 Task: Look for space in Coyah, Guinea from 2nd June, 2023 to 9th June, 2023 for 5 adults in price range Rs.7000 to Rs.13000. Place can be shared room with 2 bedrooms having 5 beds and 2 bathrooms. Property type can be house, flat, guest house. Amenities needed are: wifi, washing machine. Booking option can be shelf check-in. Required host language is English.
Action: Mouse moved to (413, 51)
Screenshot: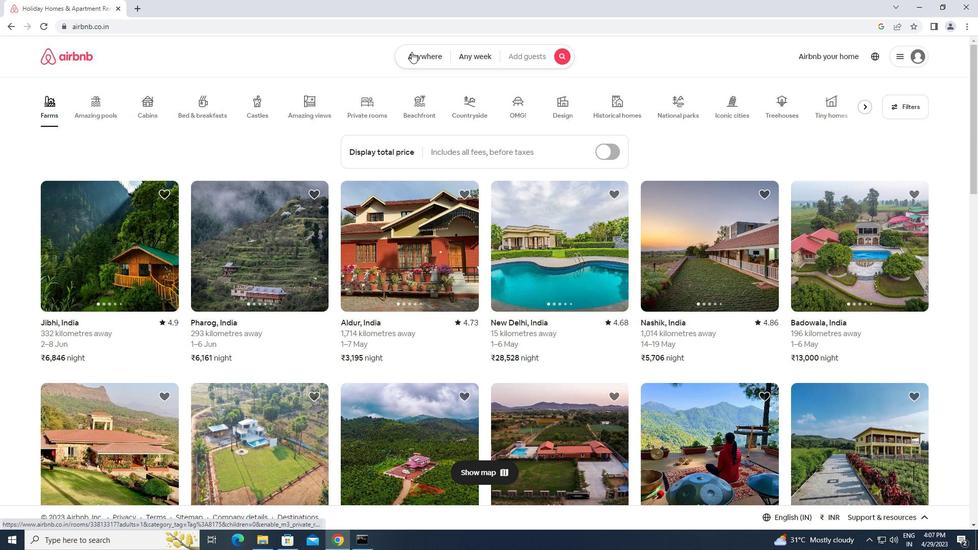 
Action: Mouse pressed left at (413, 51)
Screenshot: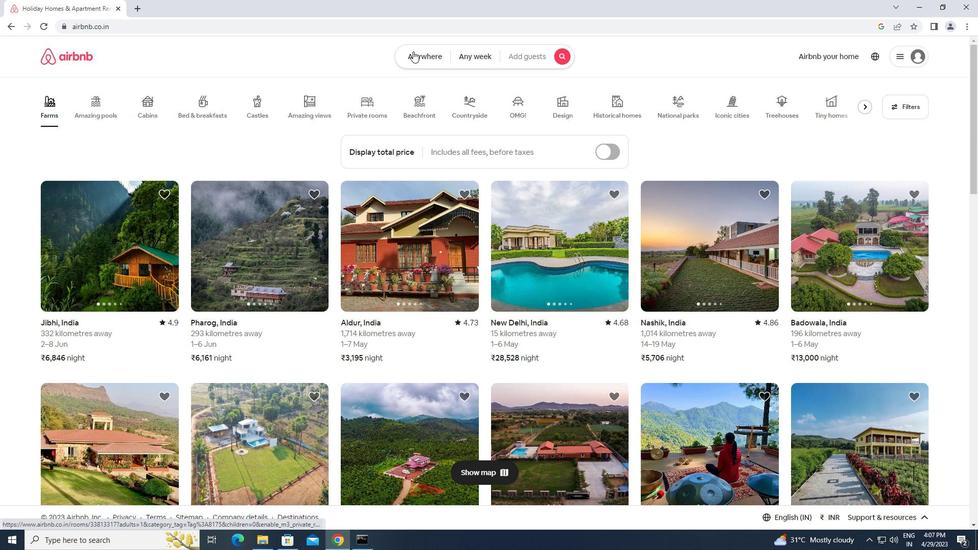 
Action: Mouse moved to (395, 87)
Screenshot: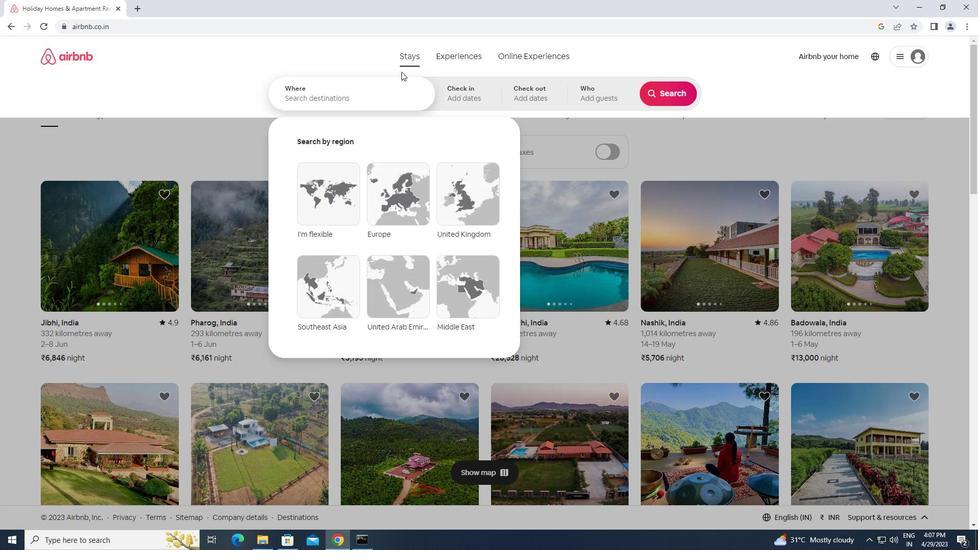 
Action: Mouse pressed left at (395, 87)
Screenshot: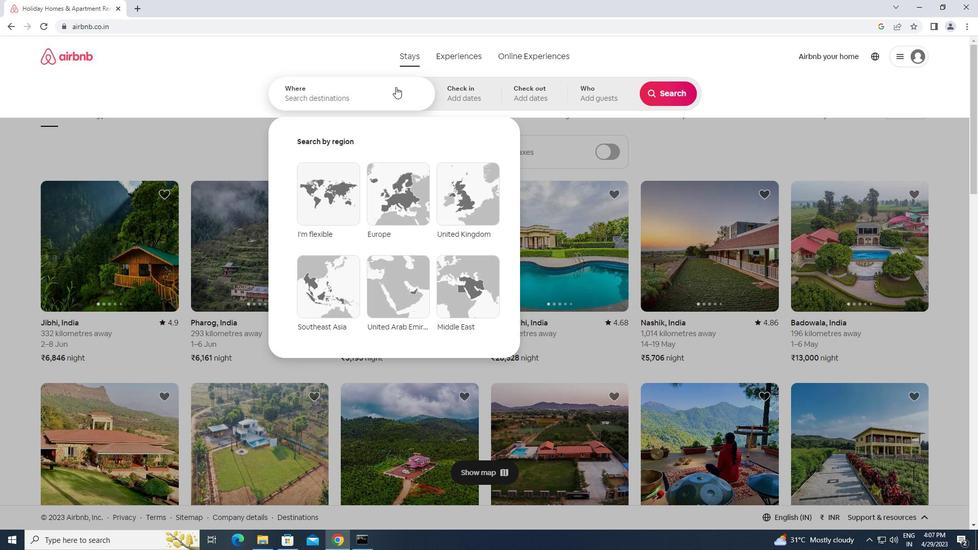 
Action: Key pressed c<Key.caps_lock>oyah,<Key.space><Key.caps_lock>g<Key.caps_lock>uinea<Key.enter>
Screenshot: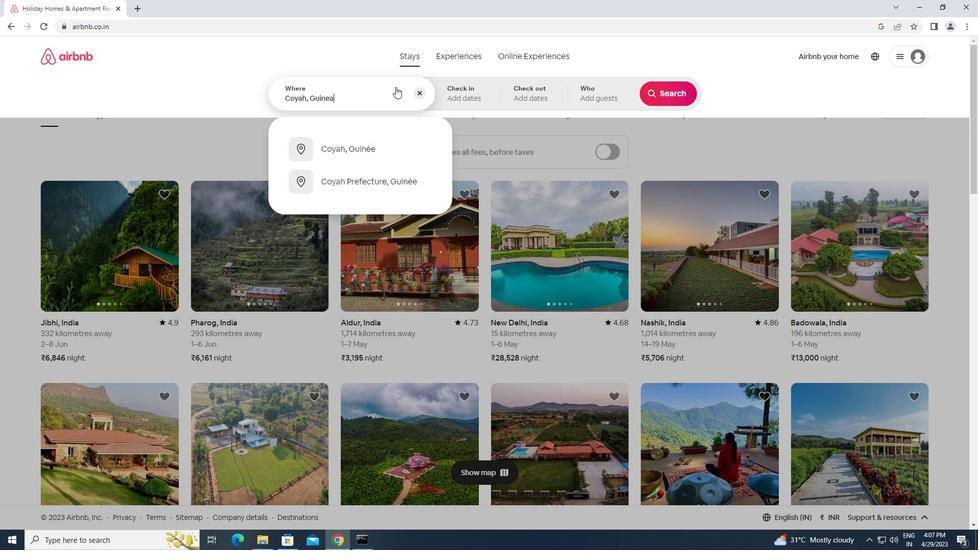 
Action: Mouse moved to (668, 174)
Screenshot: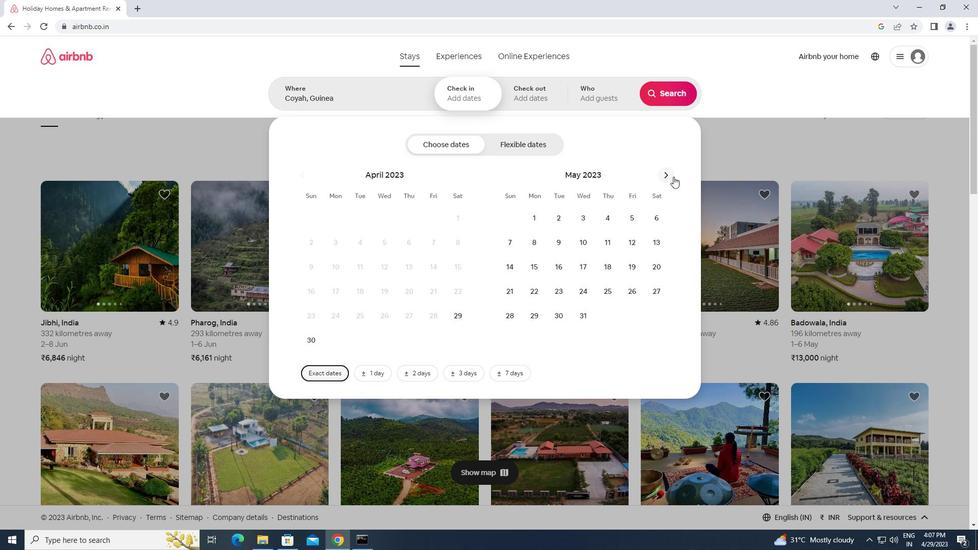 
Action: Mouse pressed left at (668, 174)
Screenshot: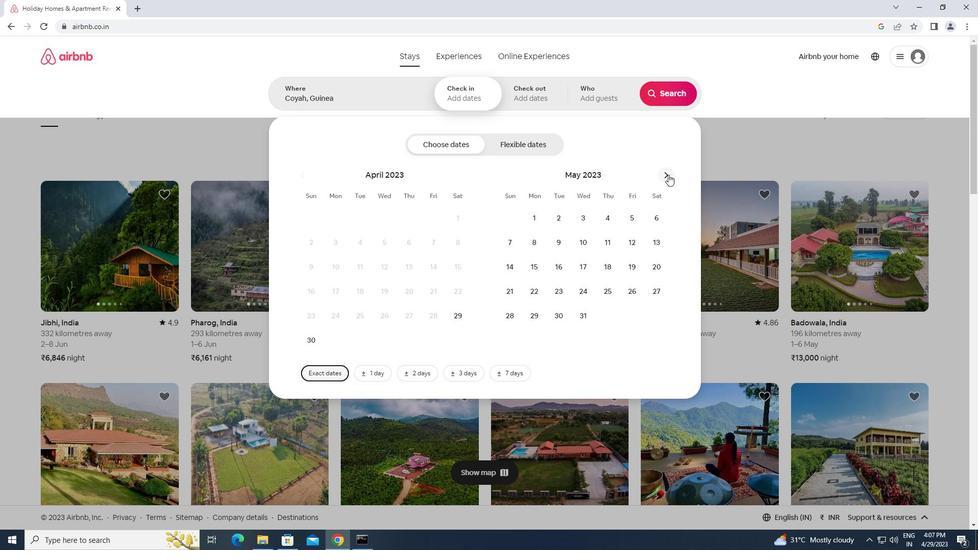 
Action: Mouse moved to (625, 218)
Screenshot: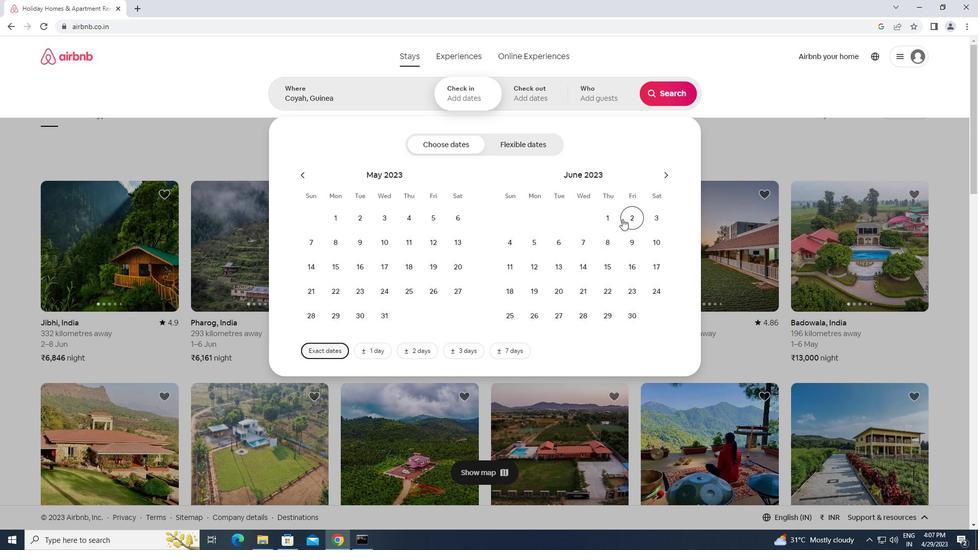 
Action: Mouse pressed left at (625, 218)
Screenshot: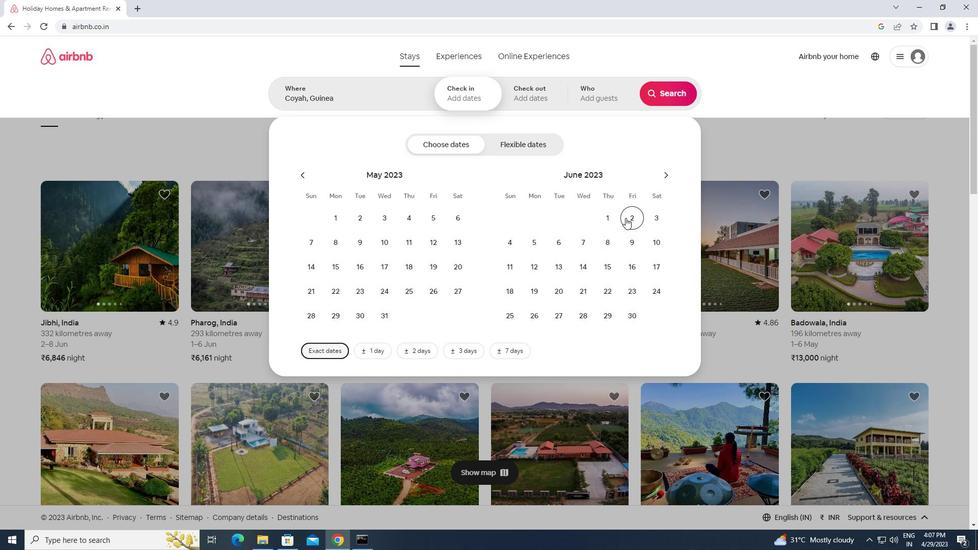 
Action: Mouse moved to (626, 240)
Screenshot: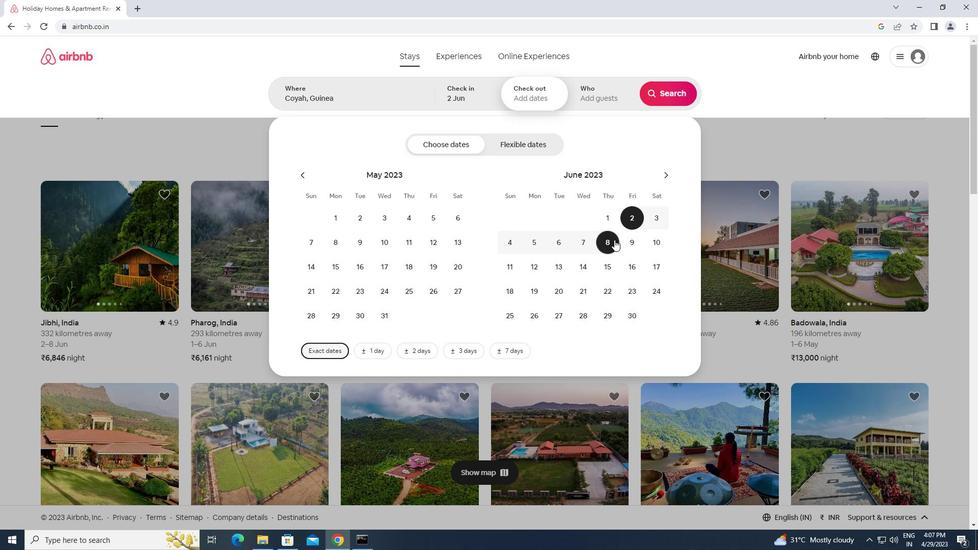
Action: Mouse pressed left at (626, 240)
Screenshot: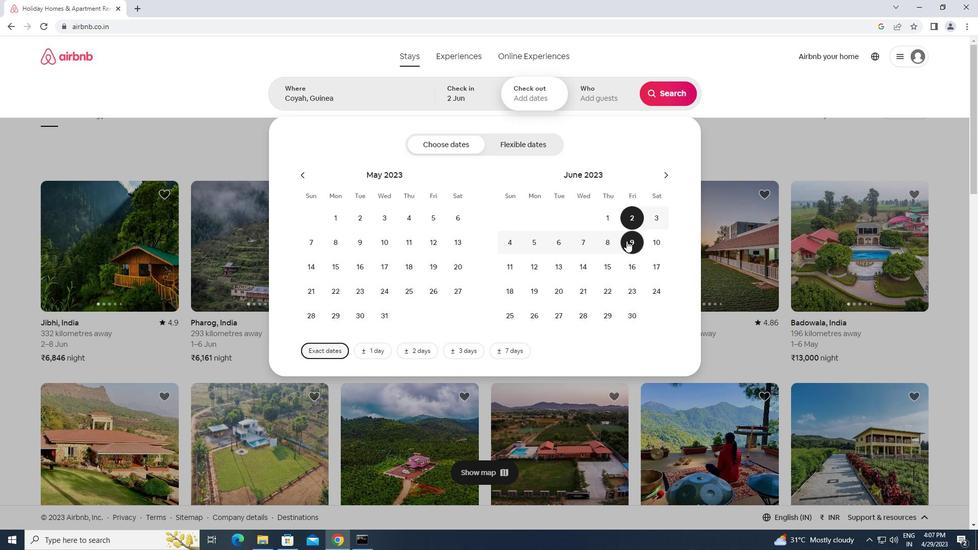 
Action: Mouse moved to (613, 98)
Screenshot: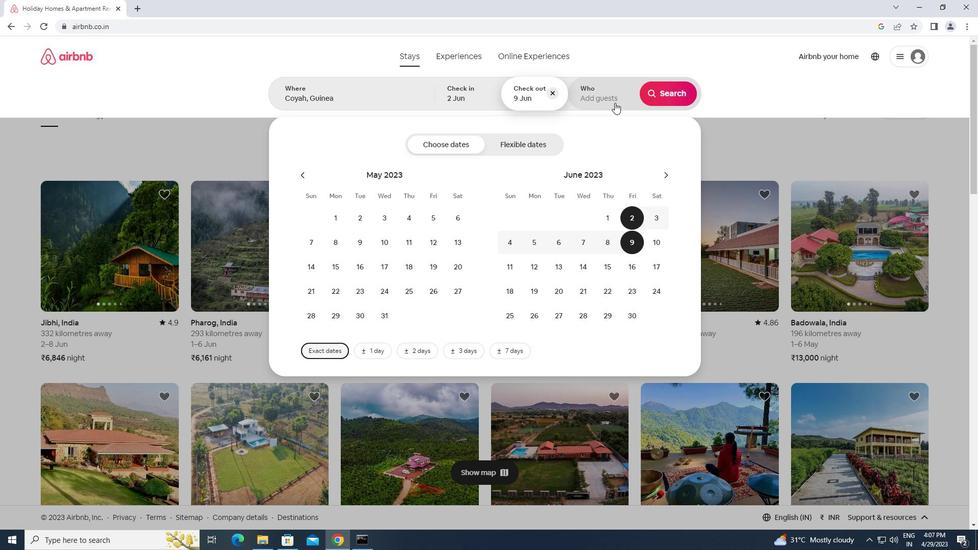 
Action: Mouse pressed left at (613, 98)
Screenshot: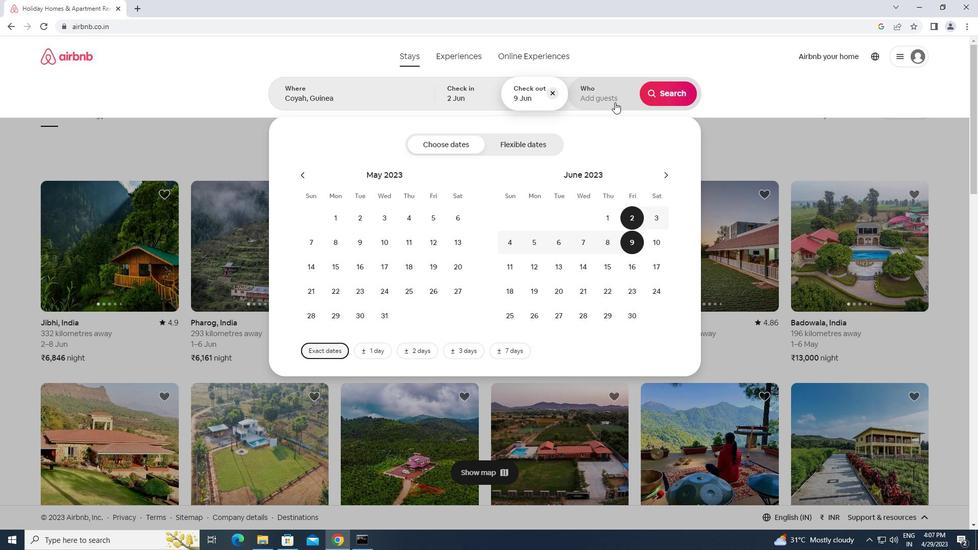 
Action: Mouse moved to (670, 145)
Screenshot: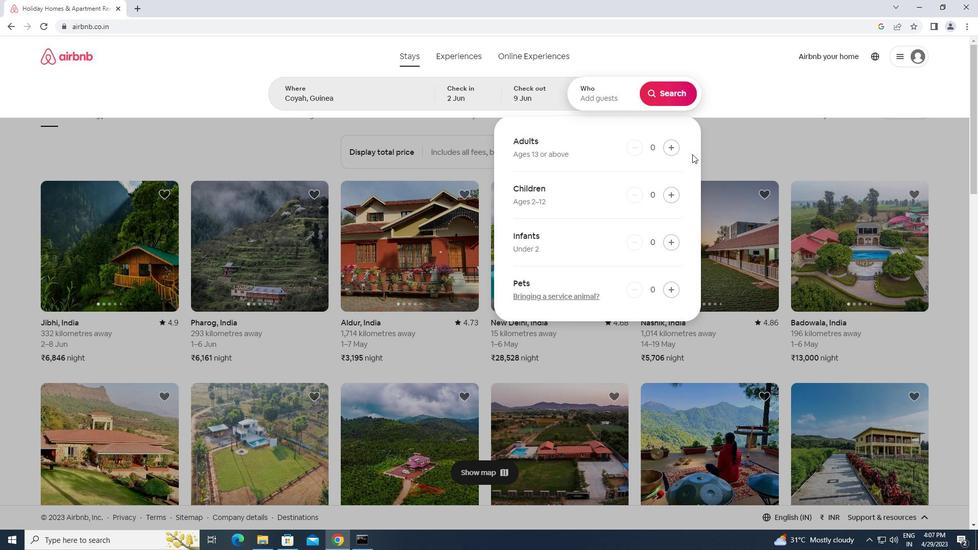 
Action: Mouse pressed left at (670, 145)
Screenshot: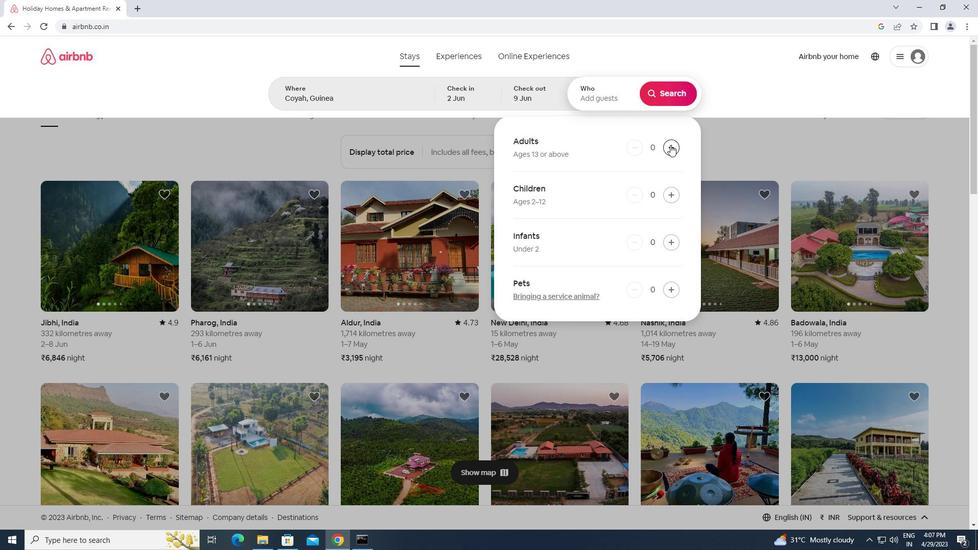 
Action: Mouse pressed left at (670, 145)
Screenshot: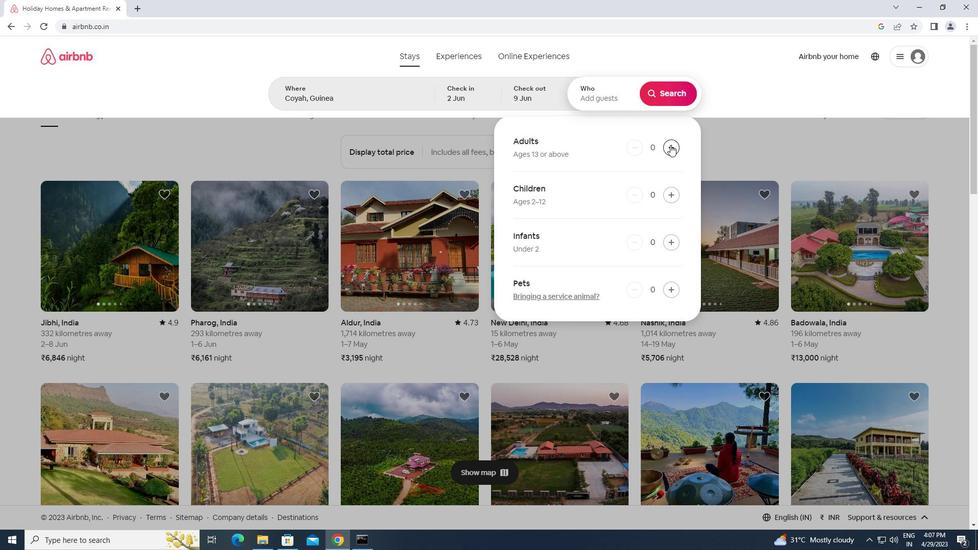 
Action: Mouse pressed left at (670, 145)
Screenshot: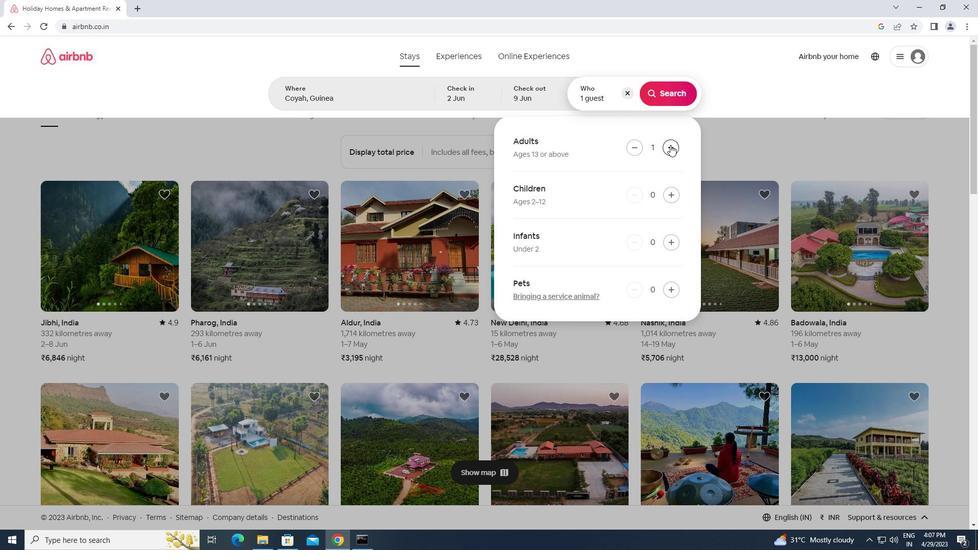 
Action: Mouse pressed left at (670, 145)
Screenshot: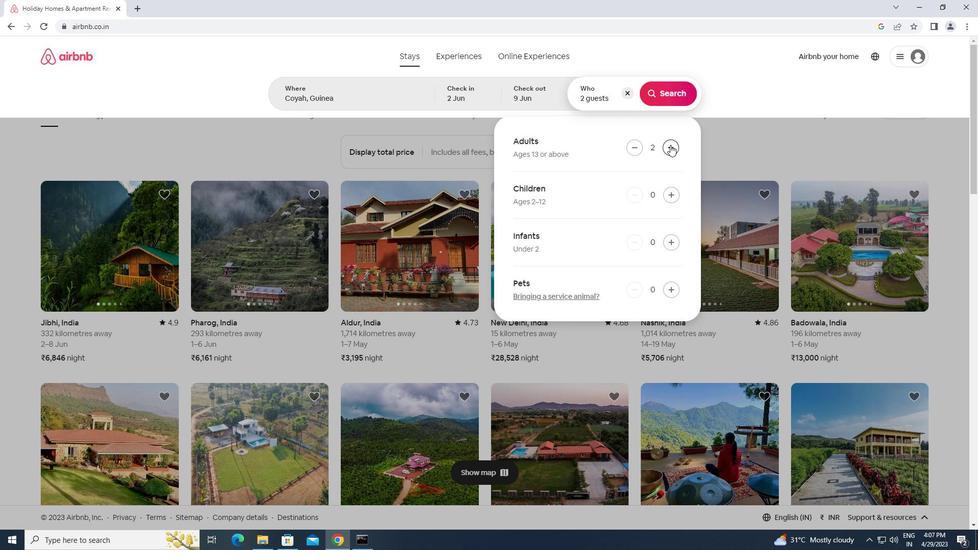 
Action: Mouse pressed left at (670, 145)
Screenshot: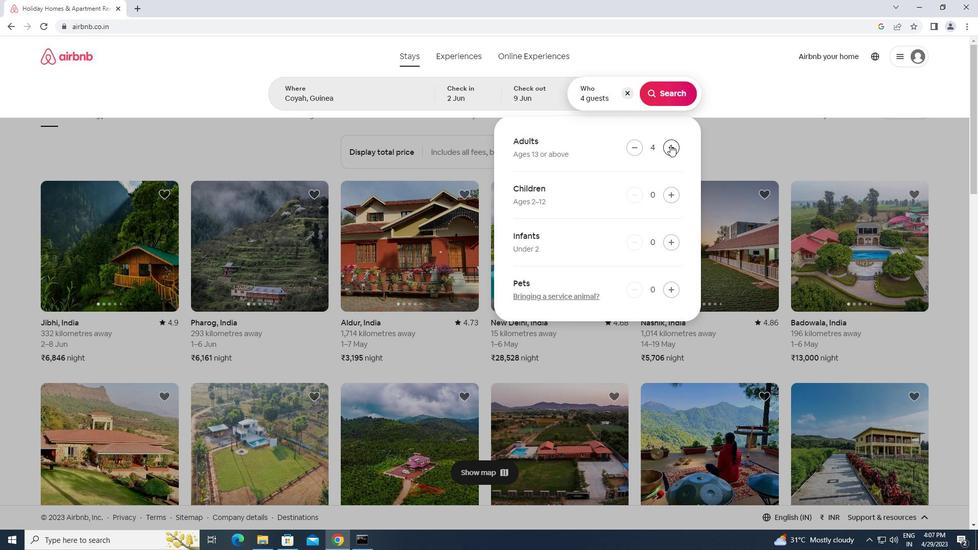 
Action: Mouse moved to (669, 97)
Screenshot: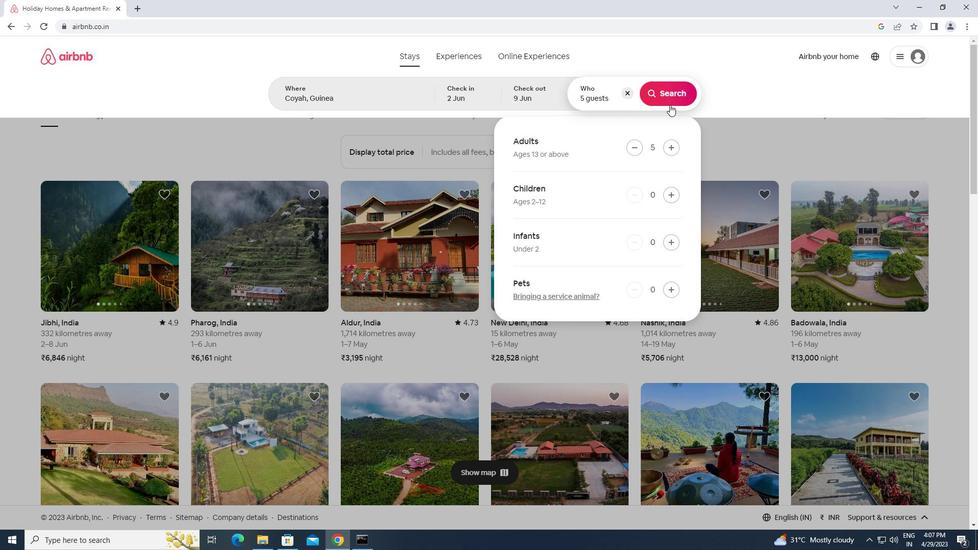 
Action: Mouse pressed left at (669, 97)
Screenshot: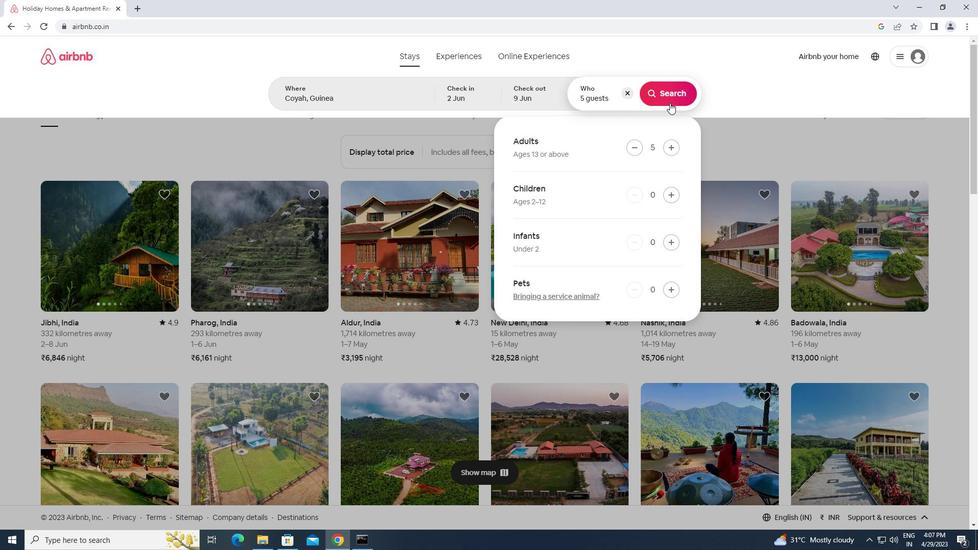 
Action: Mouse moved to (929, 86)
Screenshot: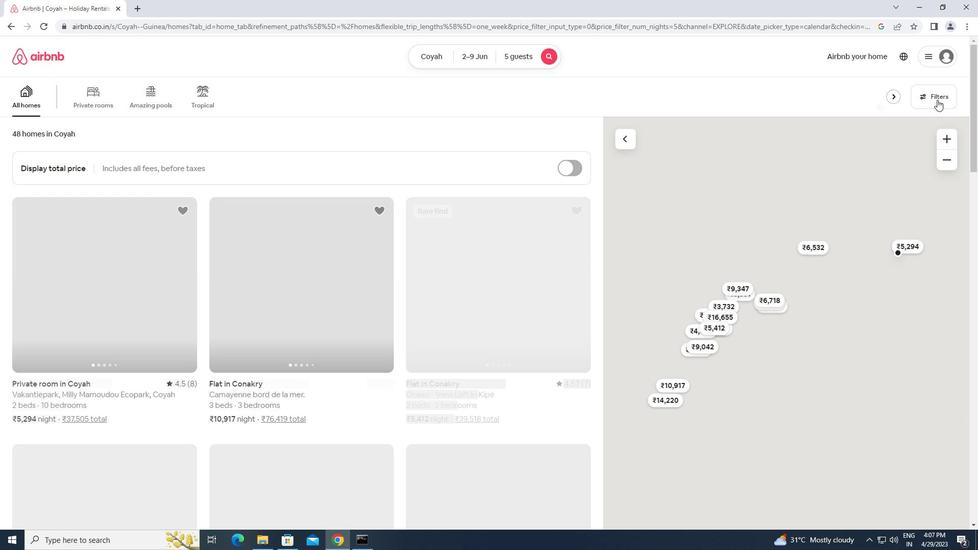 
Action: Mouse pressed left at (929, 86)
Screenshot: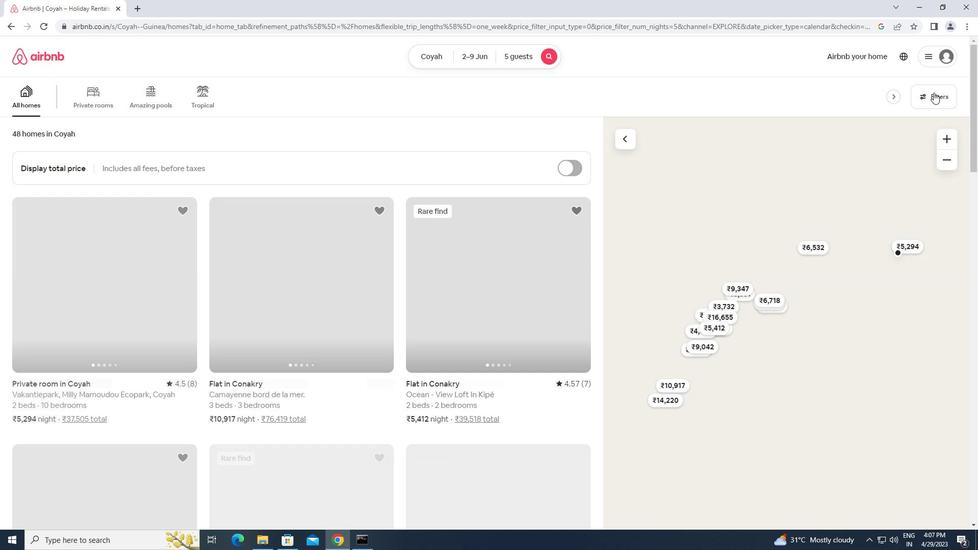 
Action: Mouse moved to (384, 219)
Screenshot: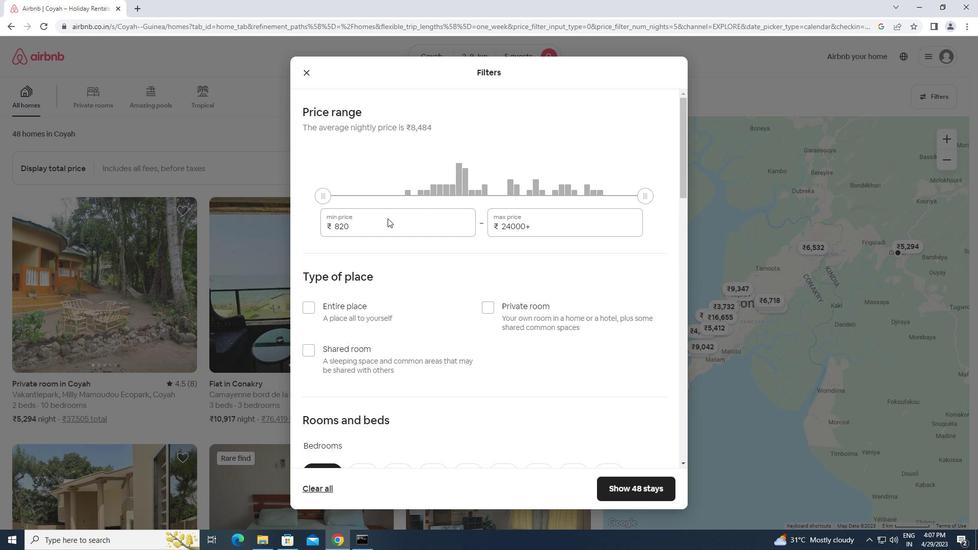 
Action: Mouse pressed left at (384, 219)
Screenshot: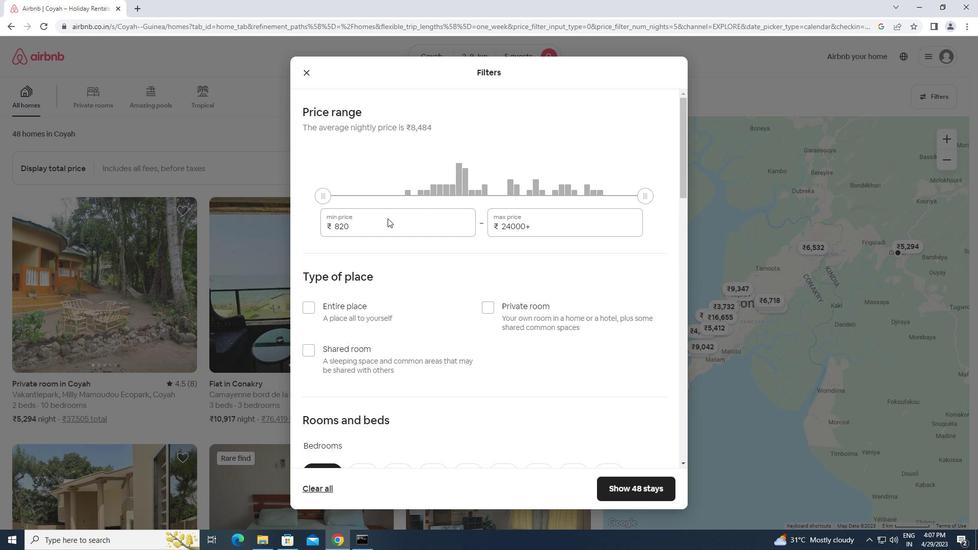 
Action: Mouse moved to (370, 228)
Screenshot: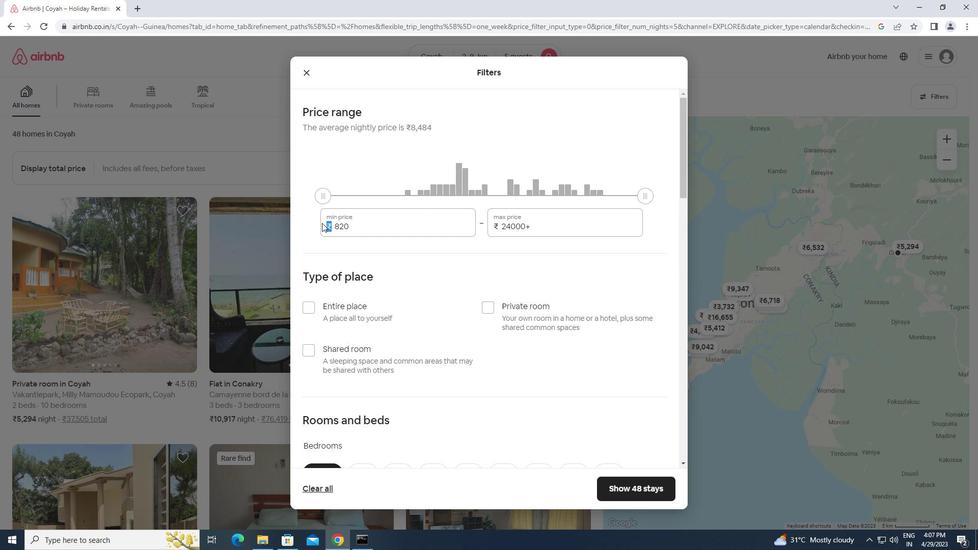 
Action: Mouse pressed left at (370, 228)
Screenshot: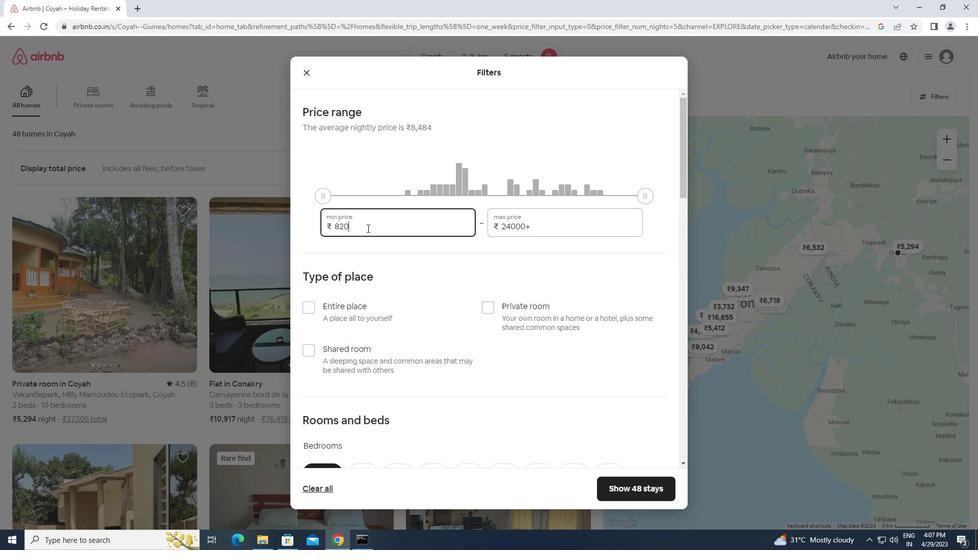 
Action: Mouse moved to (326, 227)
Screenshot: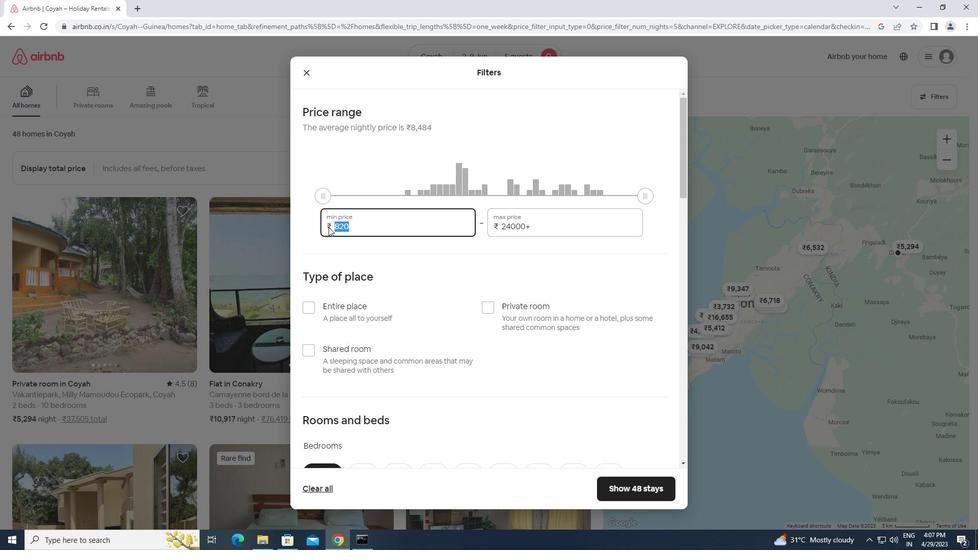 
Action: Key pressed 7000<Key.tab><Key.backspace><Key.backspace><Key.backspace><Key.backspace><Key.backspace><Key.backspace><Key.backspace><Key.backspace><Key.backspace><Key.backspace><Key.backspace><Key.backspace><Key.backspace><Key.backspace><Key.backspace><Key.backspace><Key.backspace><Key.backspace><Key.backspace><Key.backspace><Key.backspace><Key.backspace><Key.backspace><Key.backspace><Key.backspace><Key.backspace>1399<Key.backspace><Key.backspace>000
Screenshot: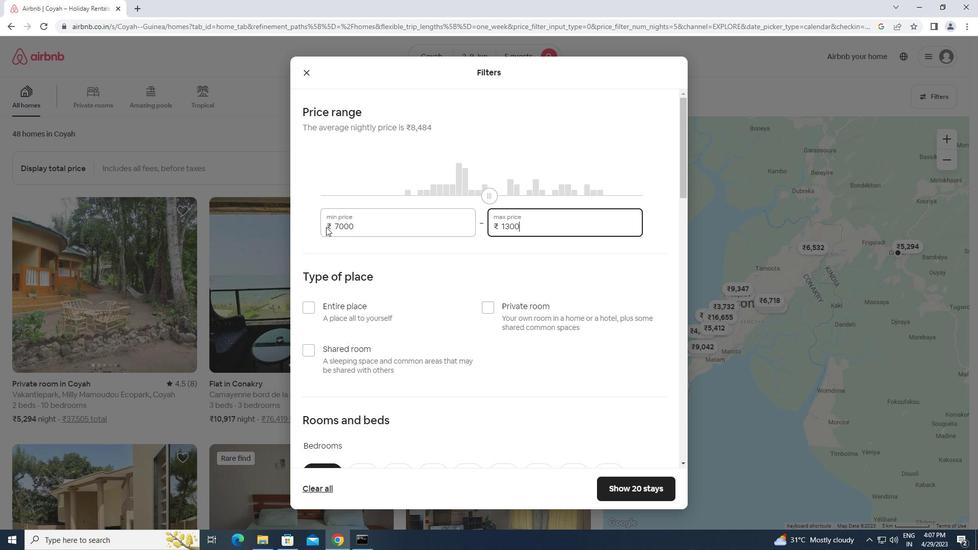 
Action: Mouse moved to (312, 350)
Screenshot: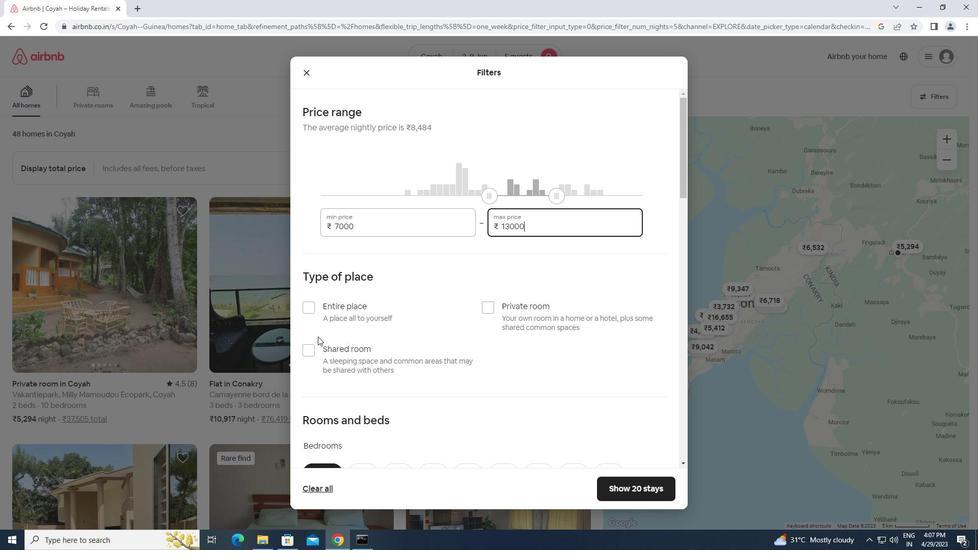 
Action: Mouse pressed left at (312, 350)
Screenshot: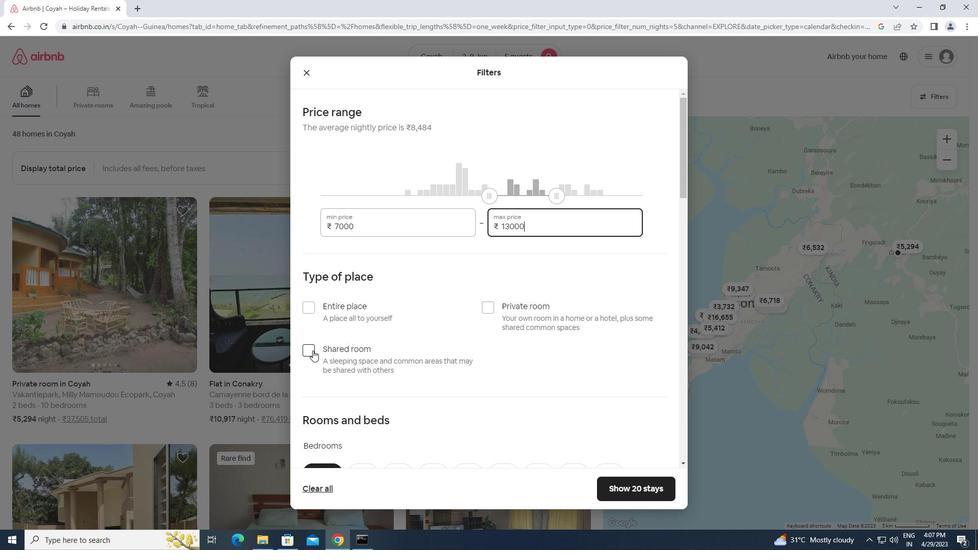 
Action: Mouse moved to (428, 356)
Screenshot: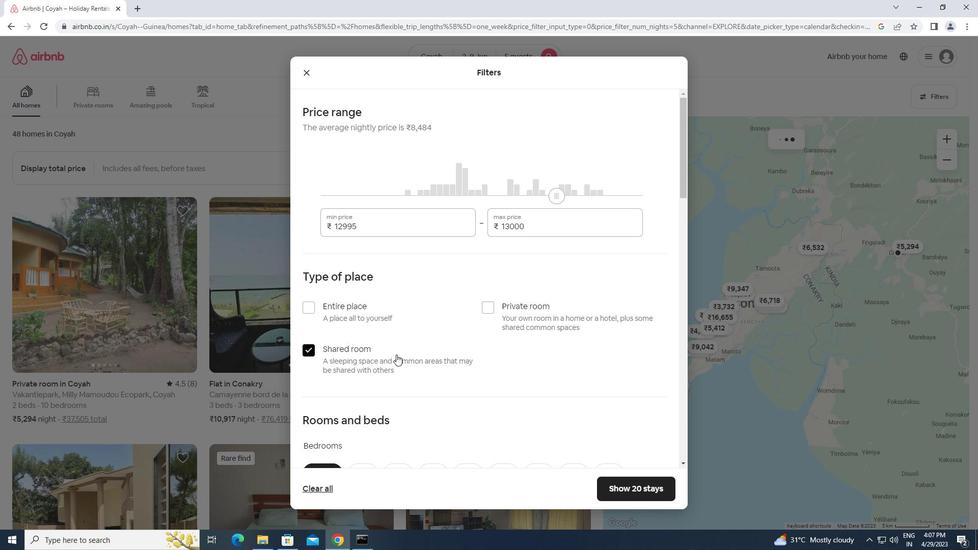 
Action: Mouse scrolled (428, 356) with delta (0, 0)
Screenshot: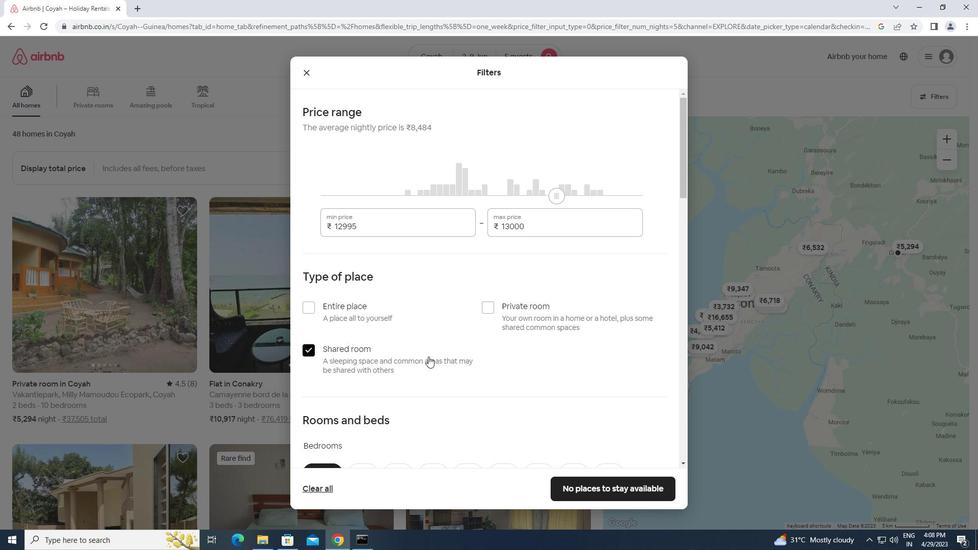 
Action: Mouse scrolled (428, 356) with delta (0, 0)
Screenshot: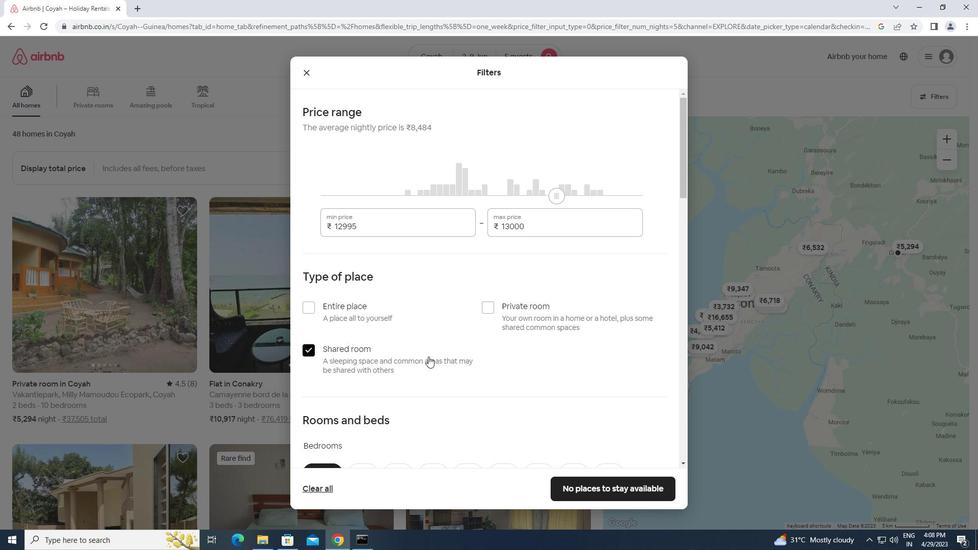 
Action: Mouse moved to (429, 354)
Screenshot: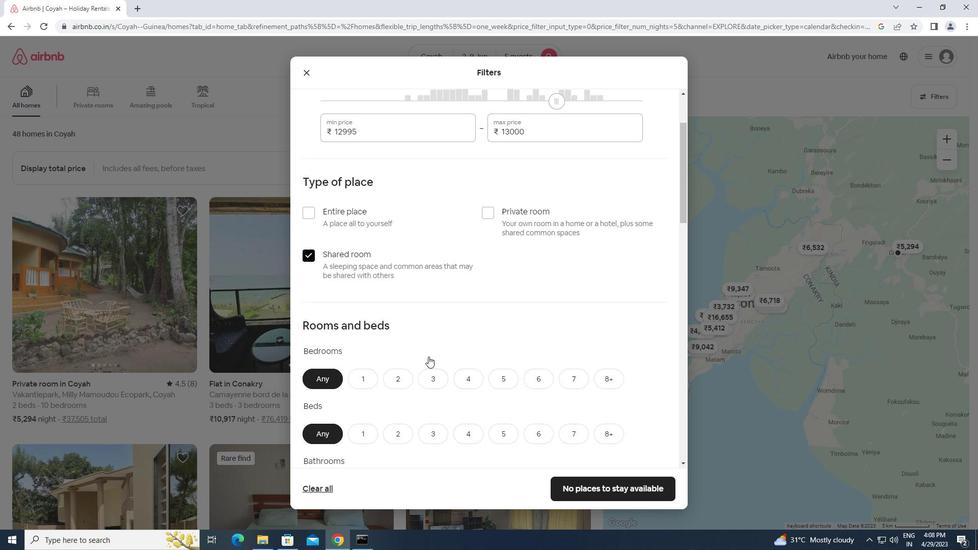 
Action: Mouse scrolled (429, 353) with delta (0, 0)
Screenshot: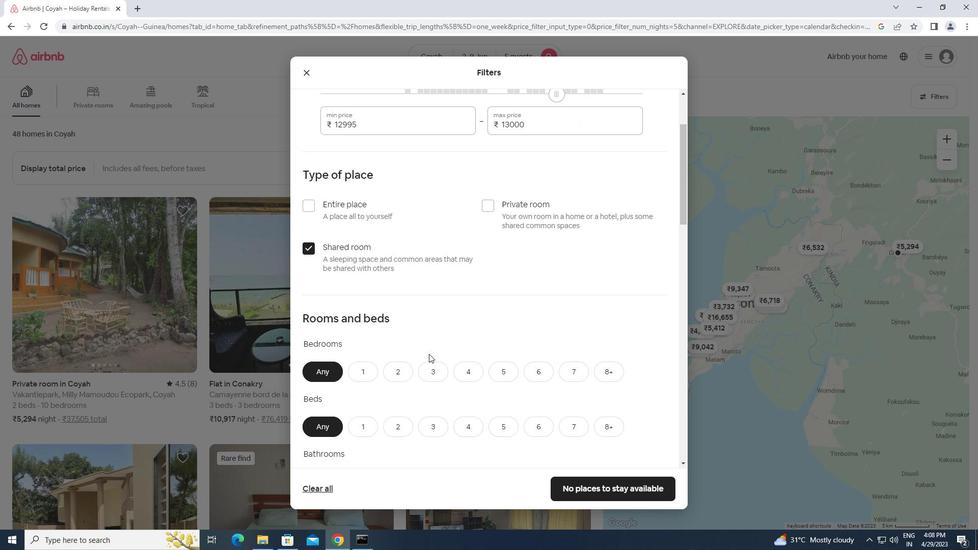 
Action: Mouse scrolled (429, 353) with delta (0, 0)
Screenshot: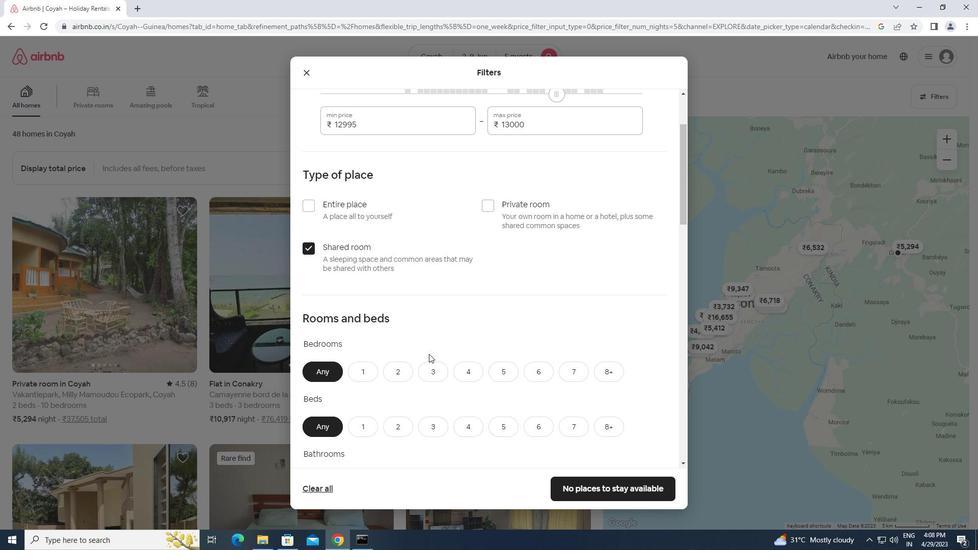 
Action: Mouse moved to (394, 265)
Screenshot: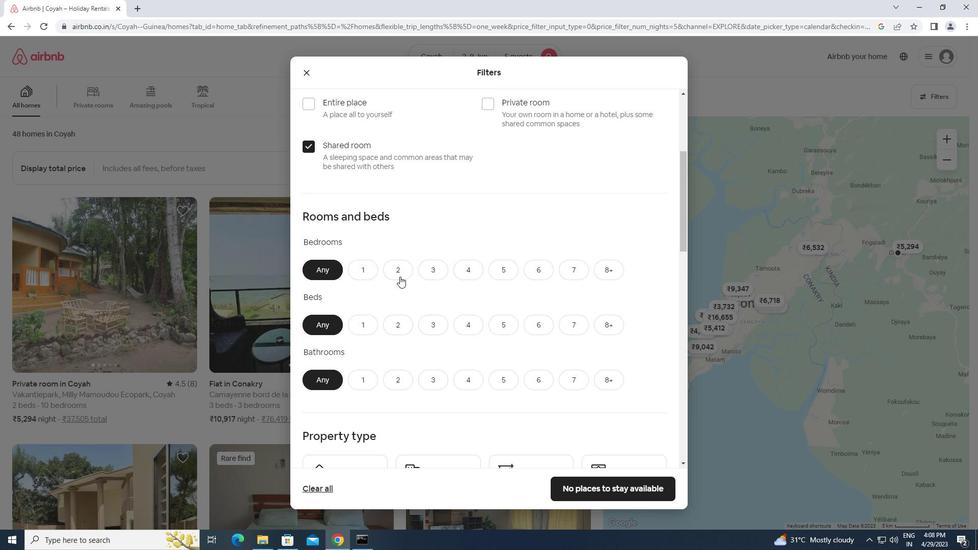 
Action: Mouse pressed left at (394, 265)
Screenshot: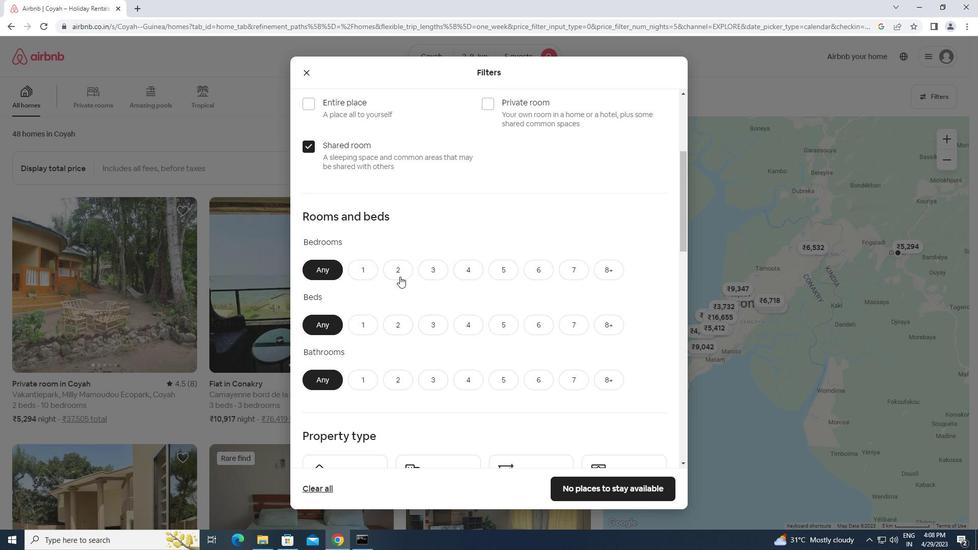 
Action: Mouse moved to (503, 324)
Screenshot: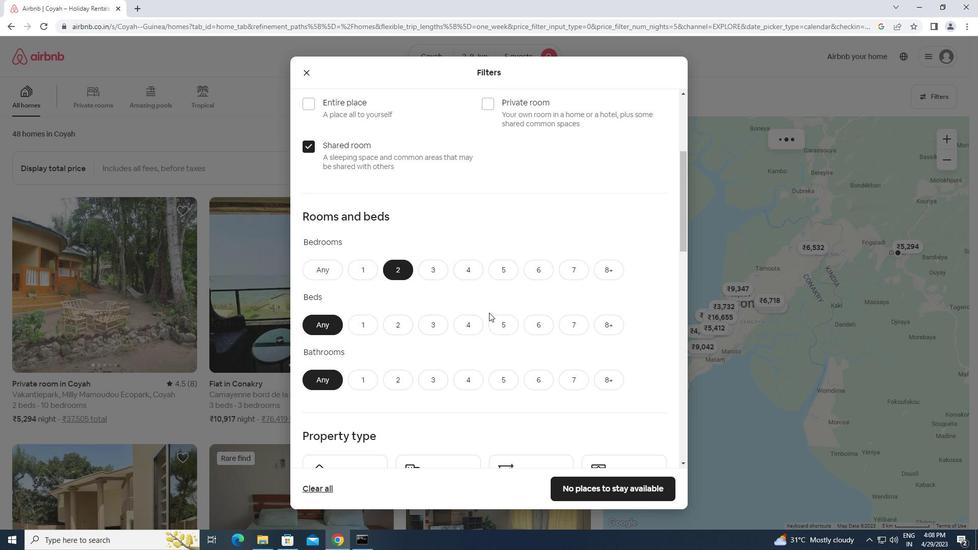 
Action: Mouse pressed left at (503, 324)
Screenshot: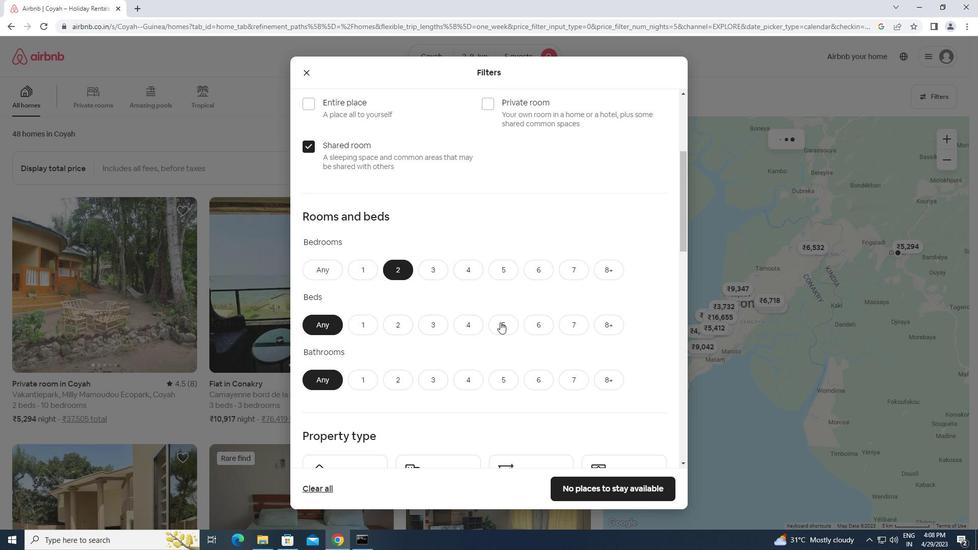 
Action: Mouse moved to (395, 381)
Screenshot: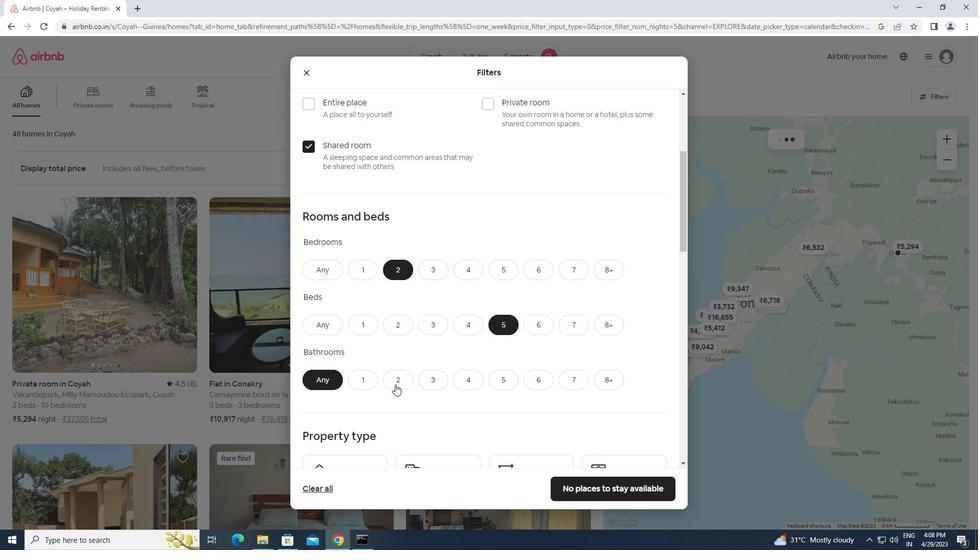 
Action: Mouse pressed left at (395, 381)
Screenshot: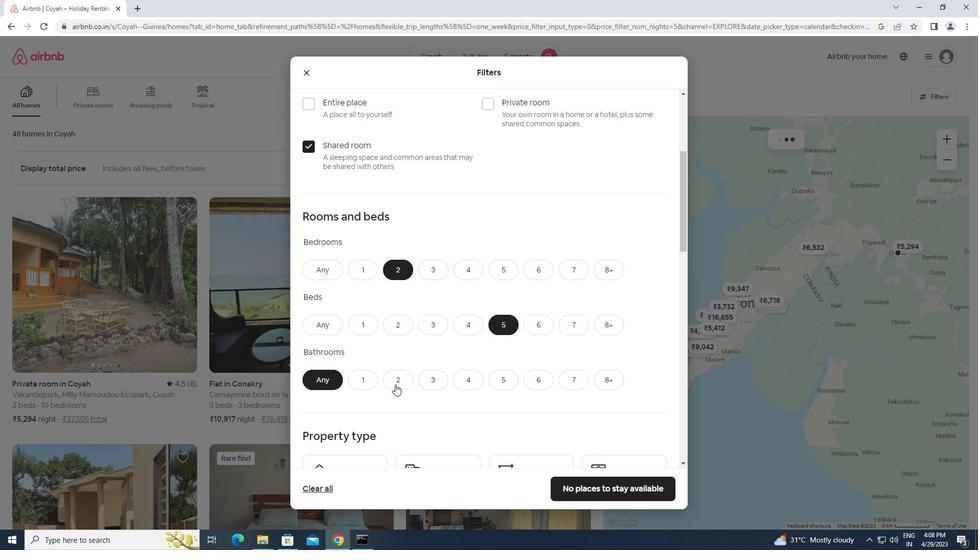 
Action: Mouse moved to (398, 382)
Screenshot: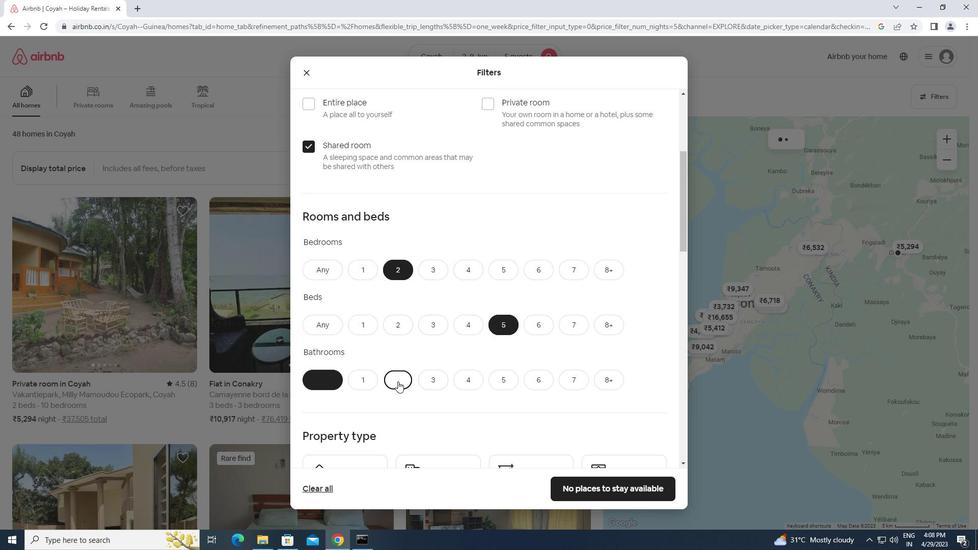 
Action: Mouse scrolled (398, 381) with delta (0, 0)
Screenshot: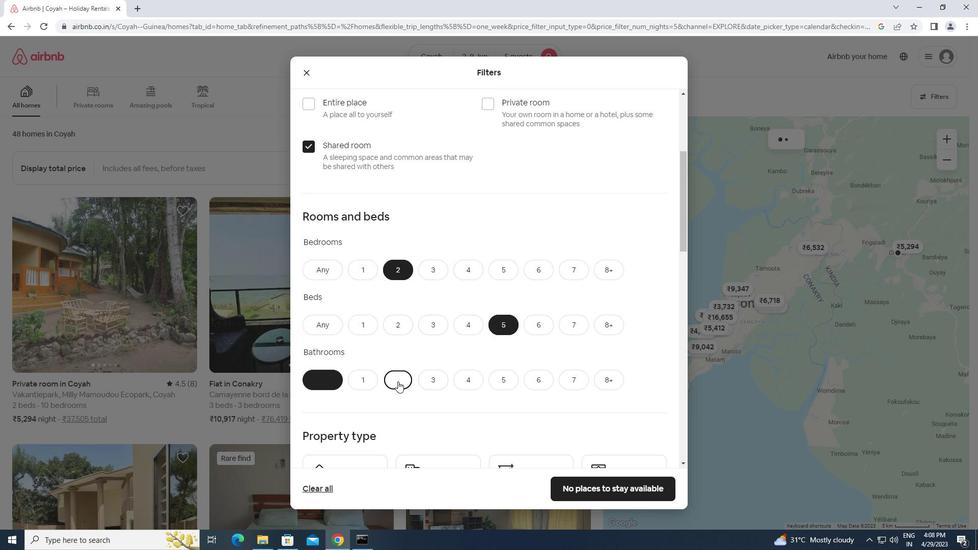 
Action: Mouse scrolled (398, 381) with delta (0, 0)
Screenshot: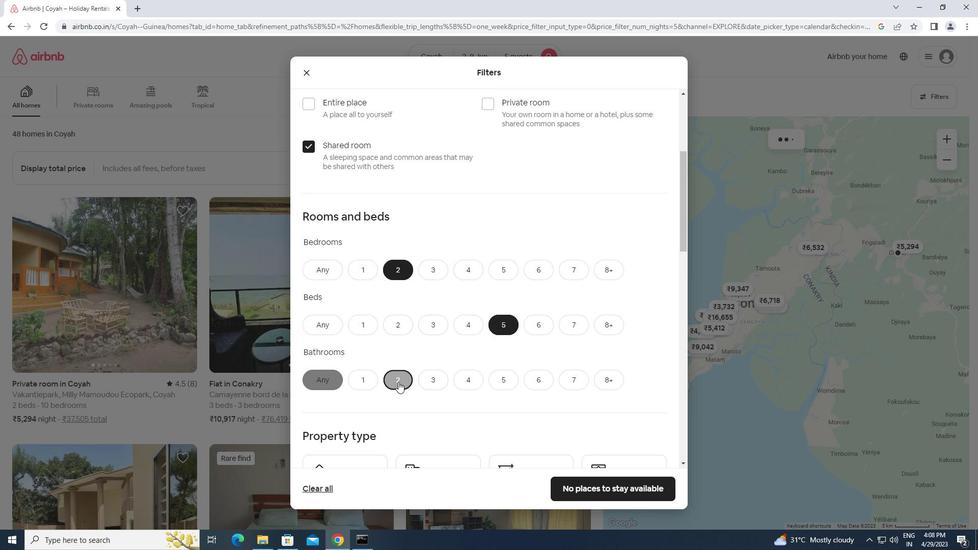 
Action: Mouse moved to (339, 382)
Screenshot: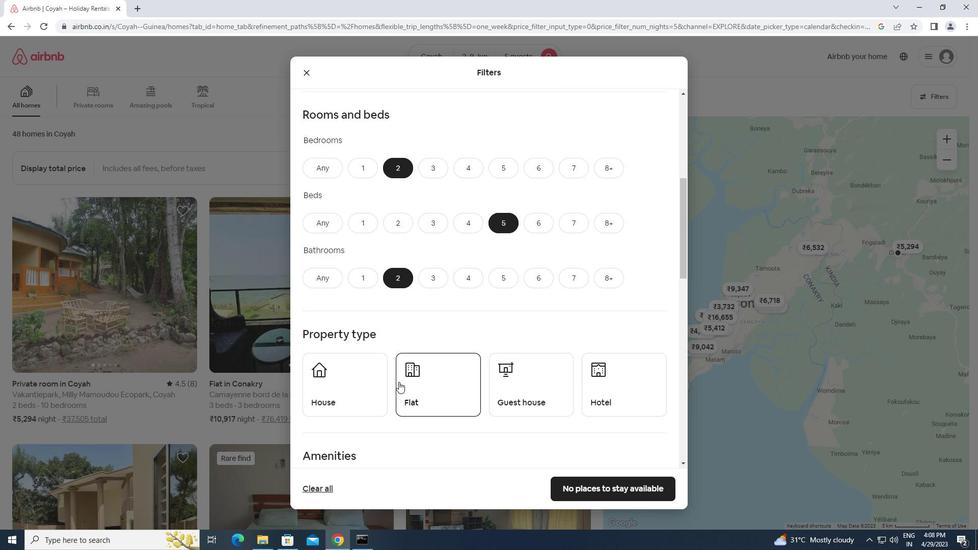 
Action: Mouse pressed left at (339, 382)
Screenshot: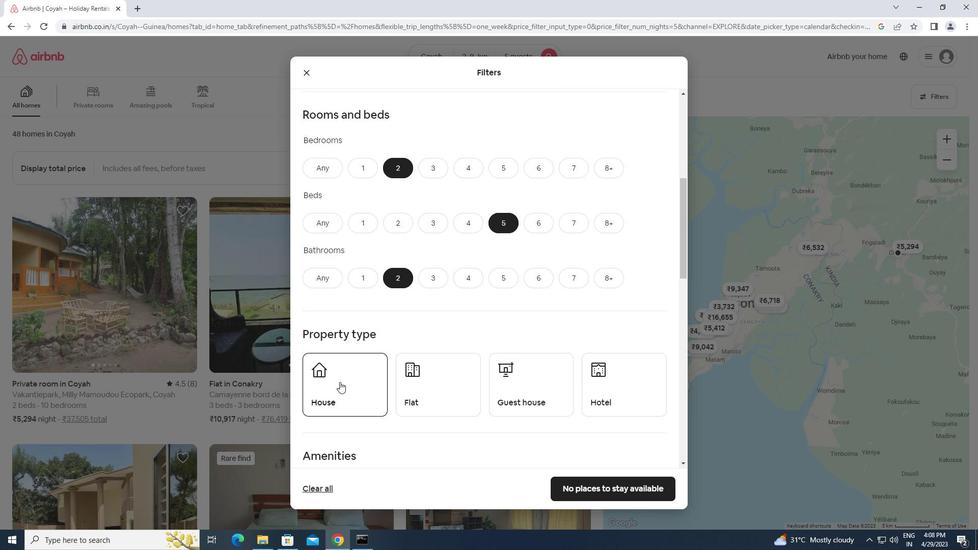 
Action: Mouse moved to (418, 386)
Screenshot: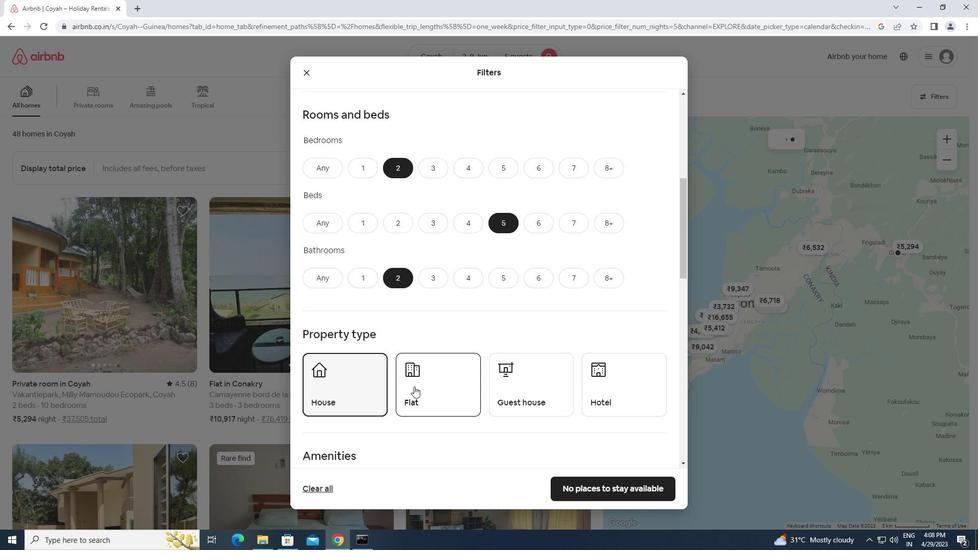
Action: Mouse pressed left at (418, 386)
Screenshot: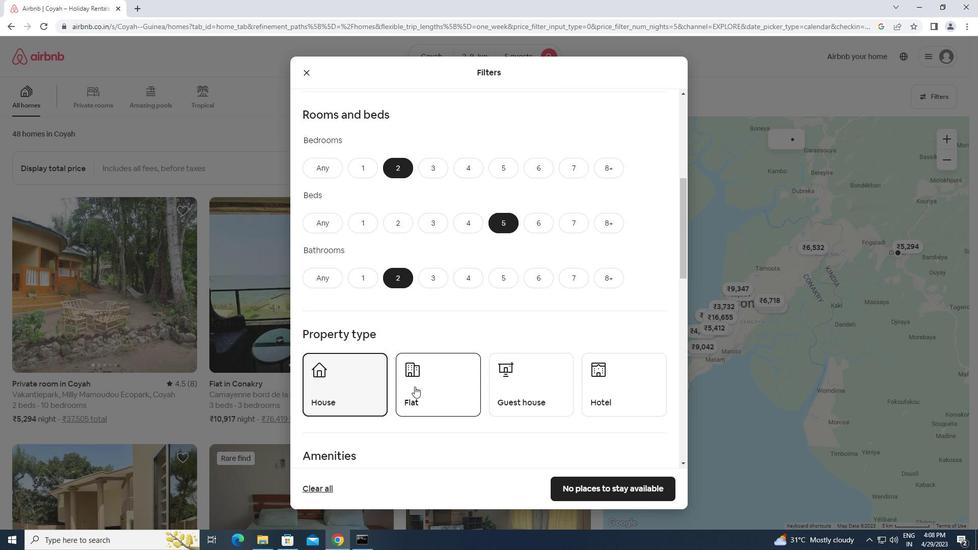 
Action: Mouse moved to (531, 389)
Screenshot: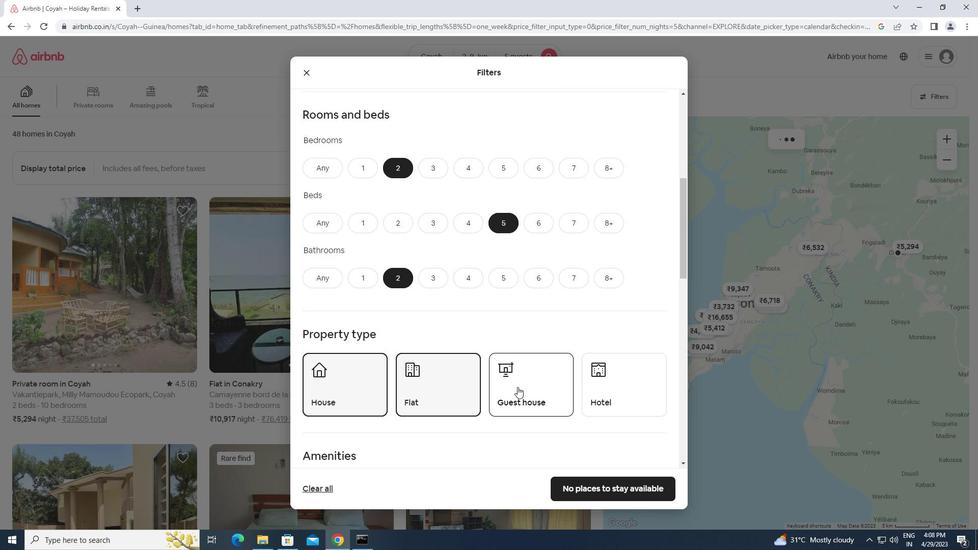 
Action: Mouse pressed left at (531, 389)
Screenshot: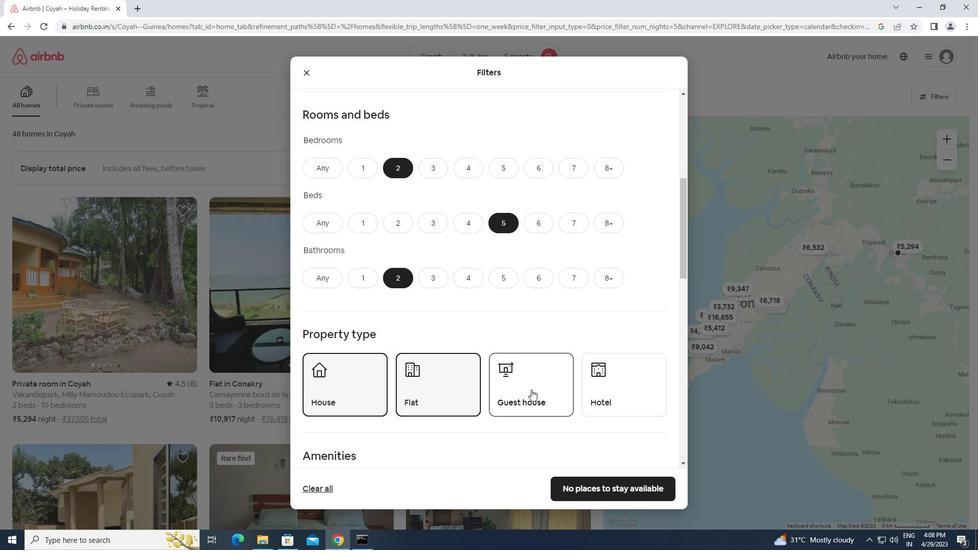 
Action: Mouse moved to (450, 401)
Screenshot: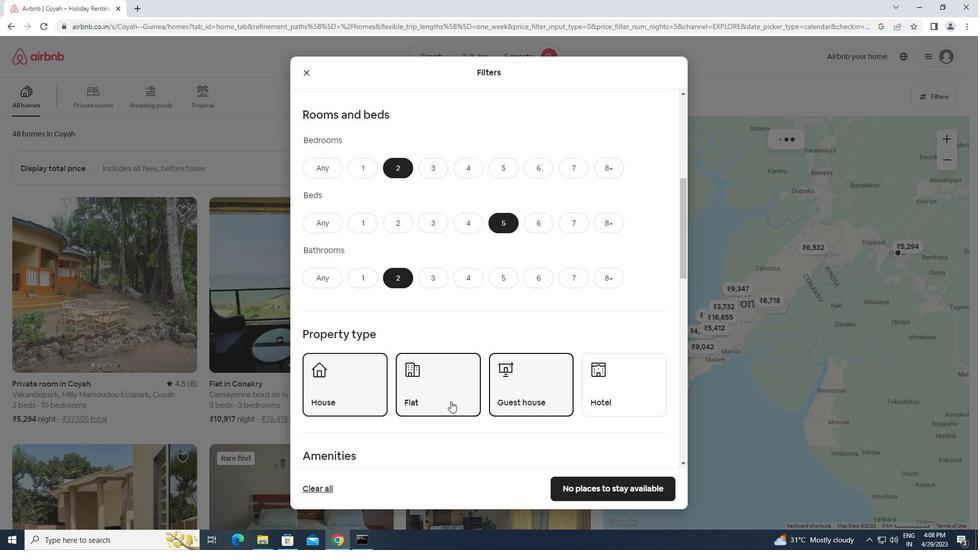 
Action: Mouse scrolled (450, 400) with delta (0, 0)
Screenshot: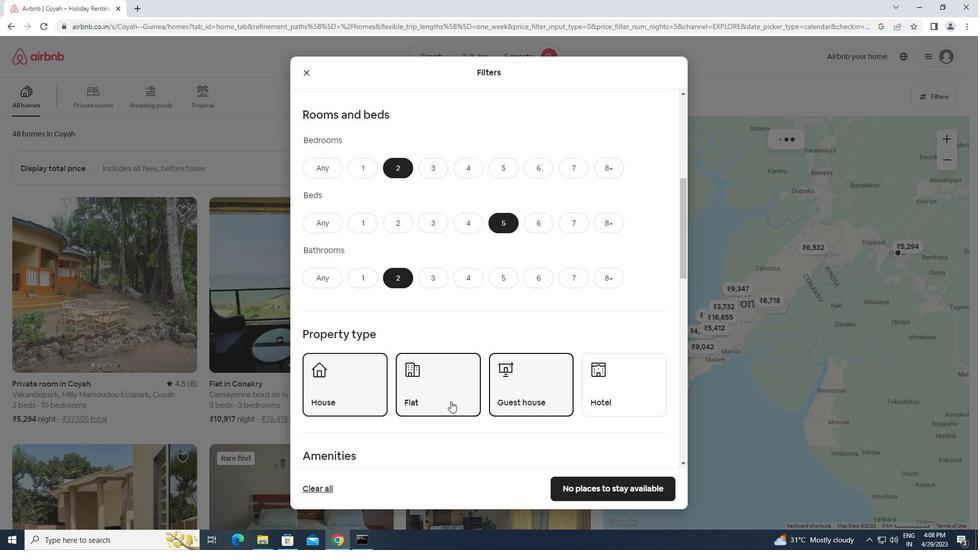 
Action: Mouse scrolled (450, 400) with delta (0, 0)
Screenshot: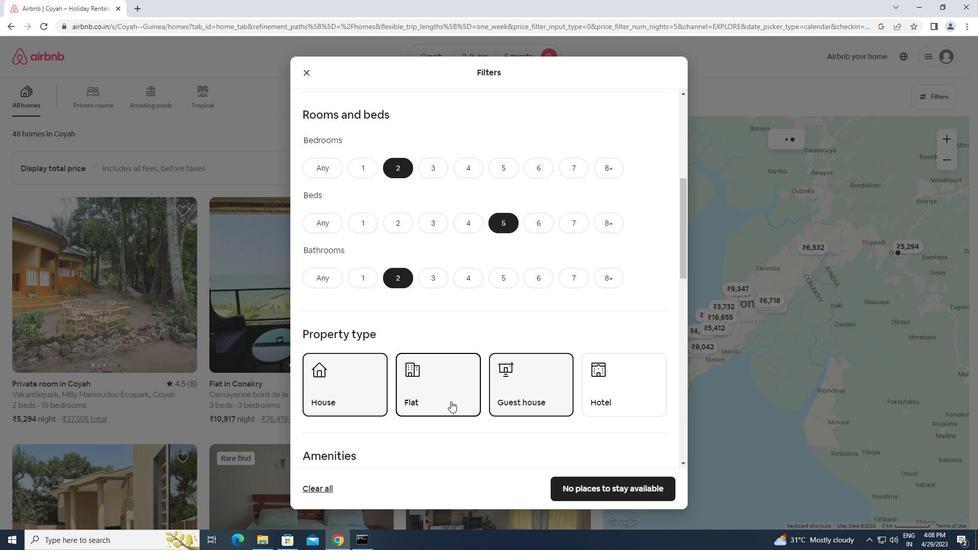 
Action: Mouse moved to (309, 405)
Screenshot: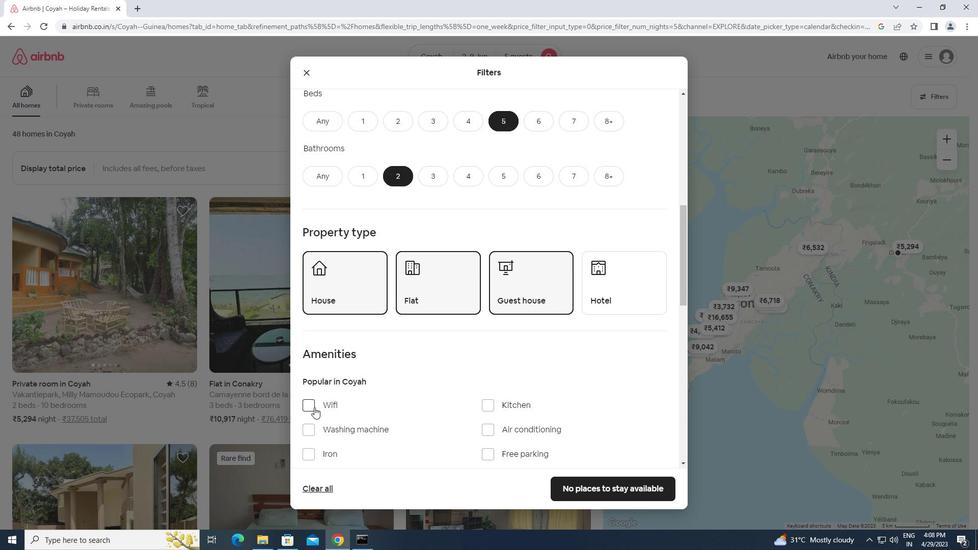 
Action: Mouse pressed left at (309, 405)
Screenshot: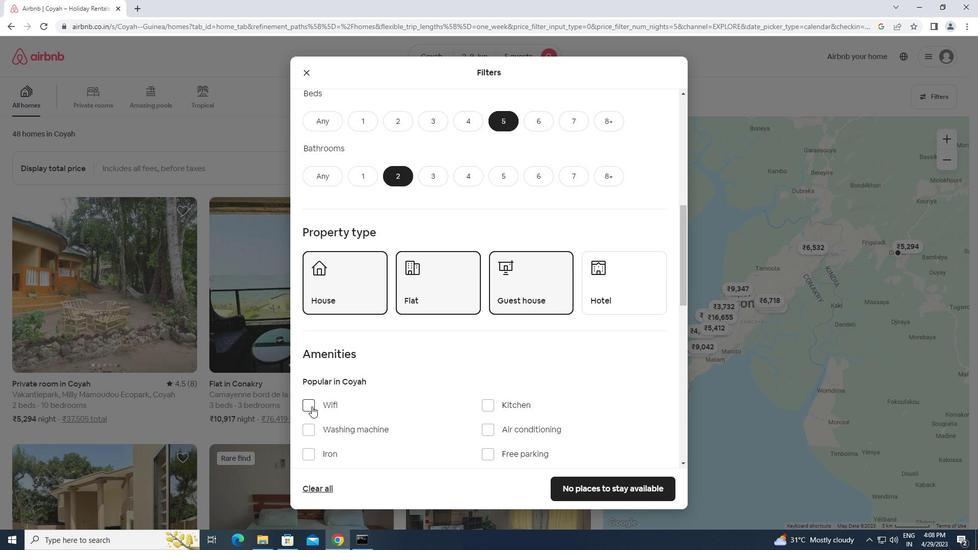 
Action: Mouse moved to (308, 427)
Screenshot: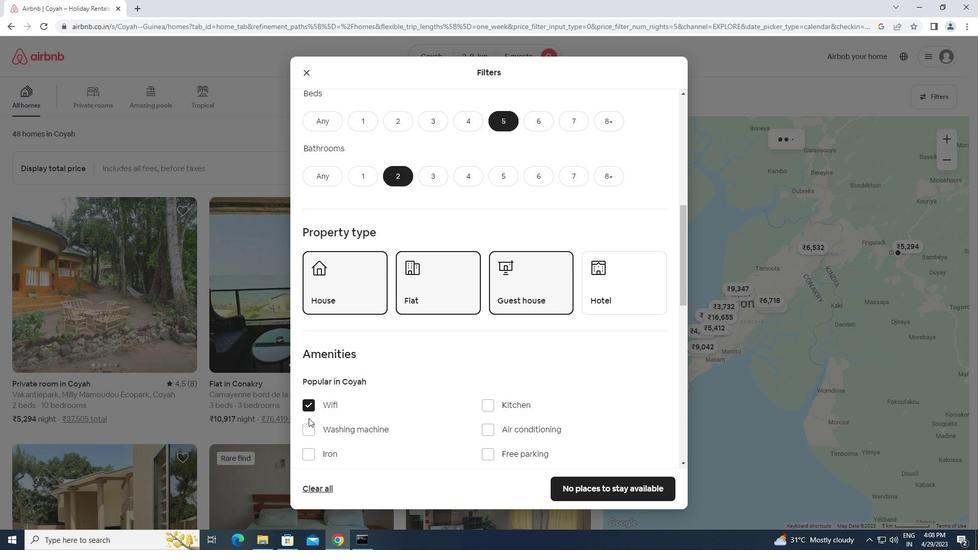 
Action: Mouse pressed left at (308, 427)
Screenshot: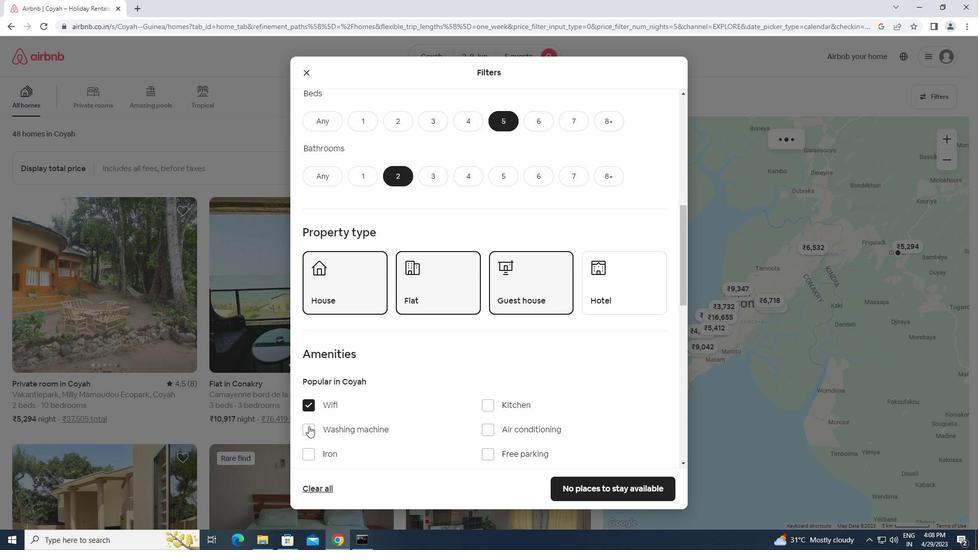 
Action: Mouse moved to (400, 418)
Screenshot: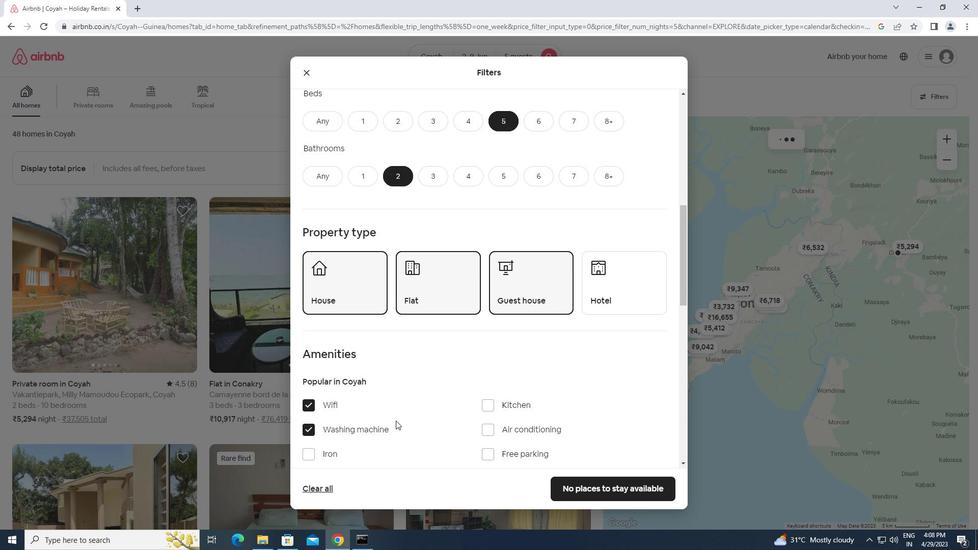 
Action: Mouse scrolled (400, 418) with delta (0, 0)
Screenshot: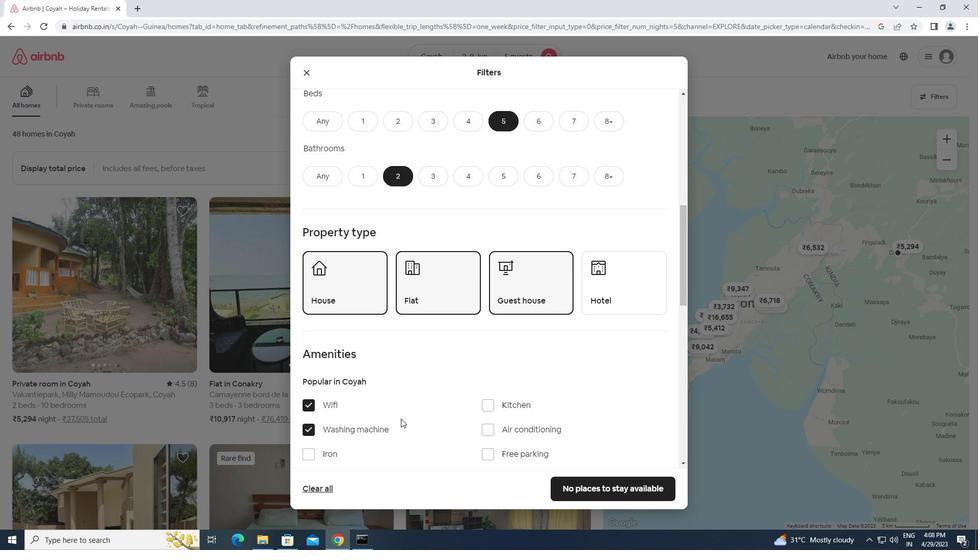 
Action: Mouse scrolled (400, 418) with delta (0, 0)
Screenshot: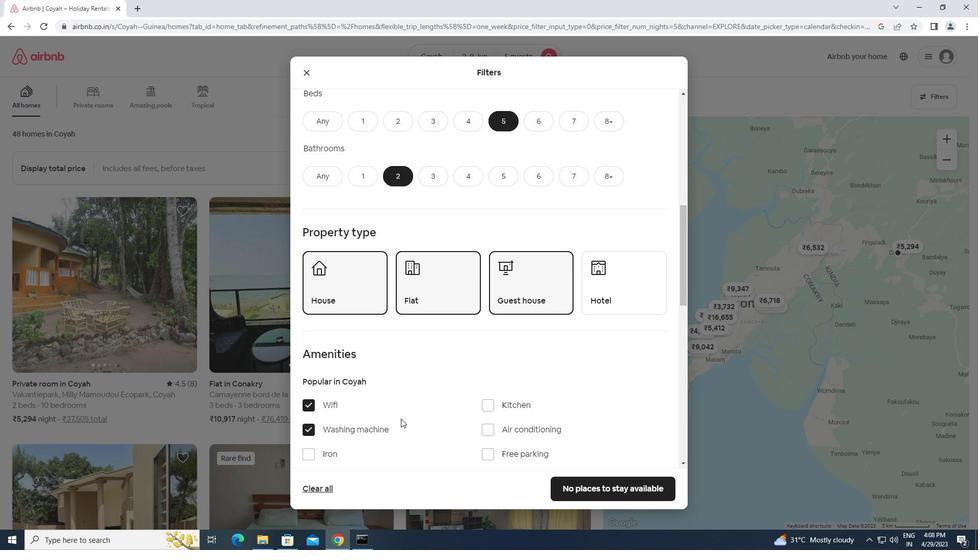 
Action: Mouse scrolled (400, 418) with delta (0, 0)
Screenshot: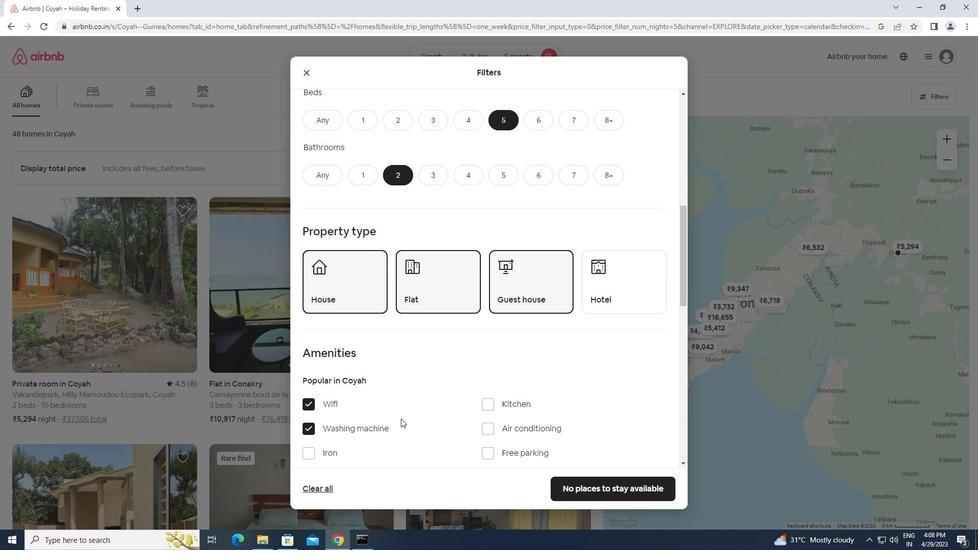 
Action: Mouse moved to (384, 411)
Screenshot: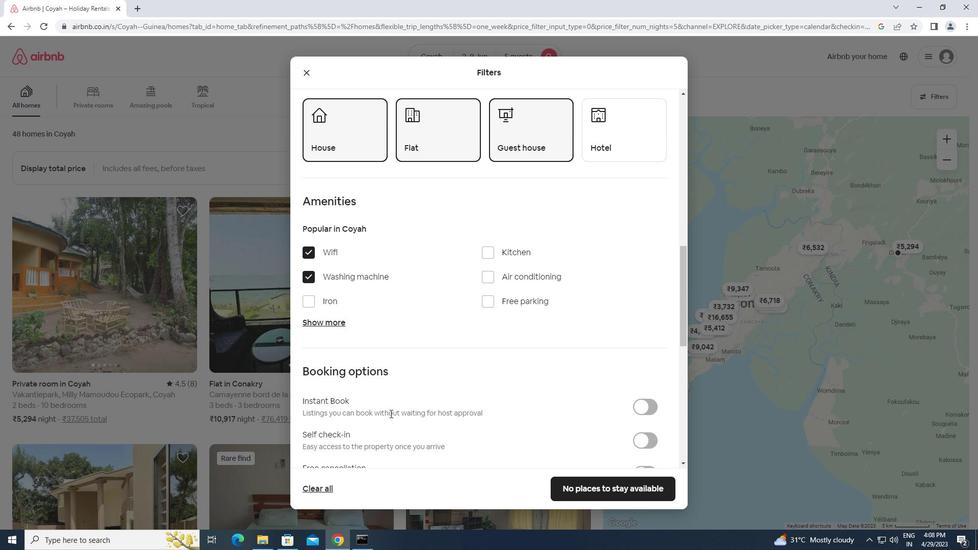 
Action: Mouse scrolled (384, 410) with delta (0, 0)
Screenshot: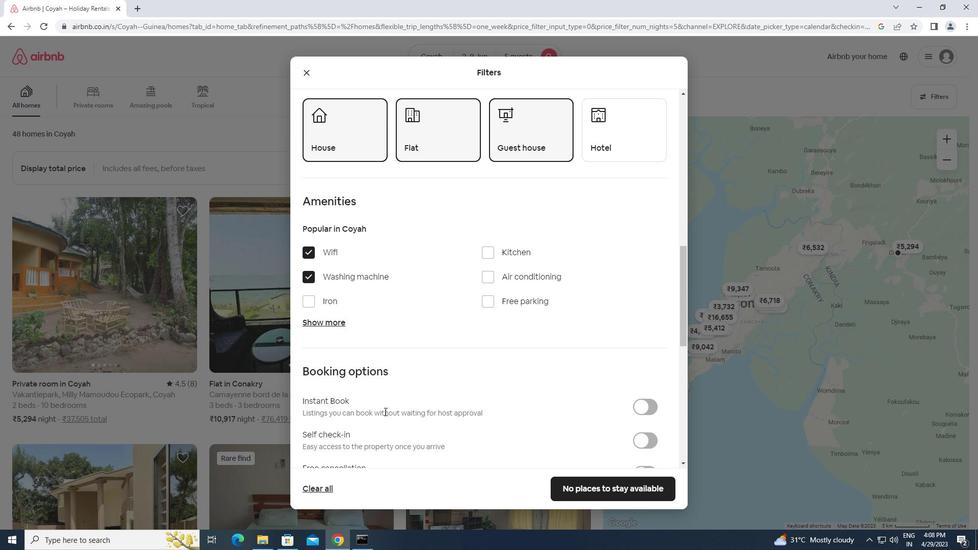 
Action: Mouse scrolled (384, 410) with delta (0, 0)
Screenshot: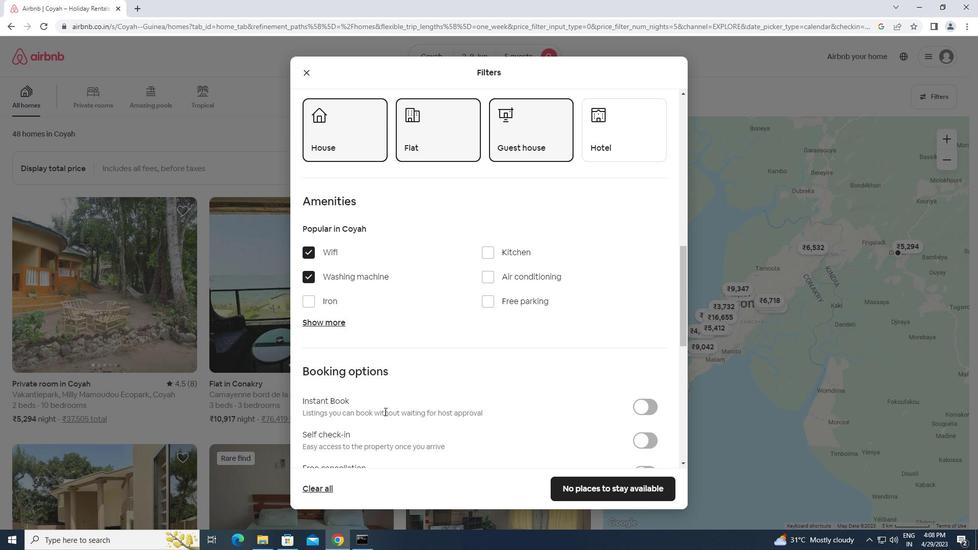 
Action: Mouse moved to (386, 411)
Screenshot: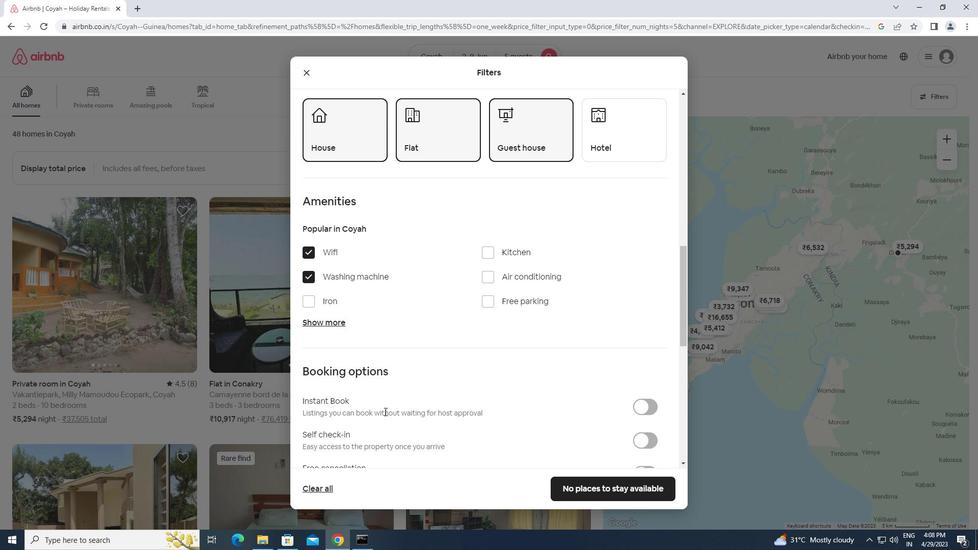 
Action: Mouse scrolled (386, 410) with delta (0, 0)
Screenshot: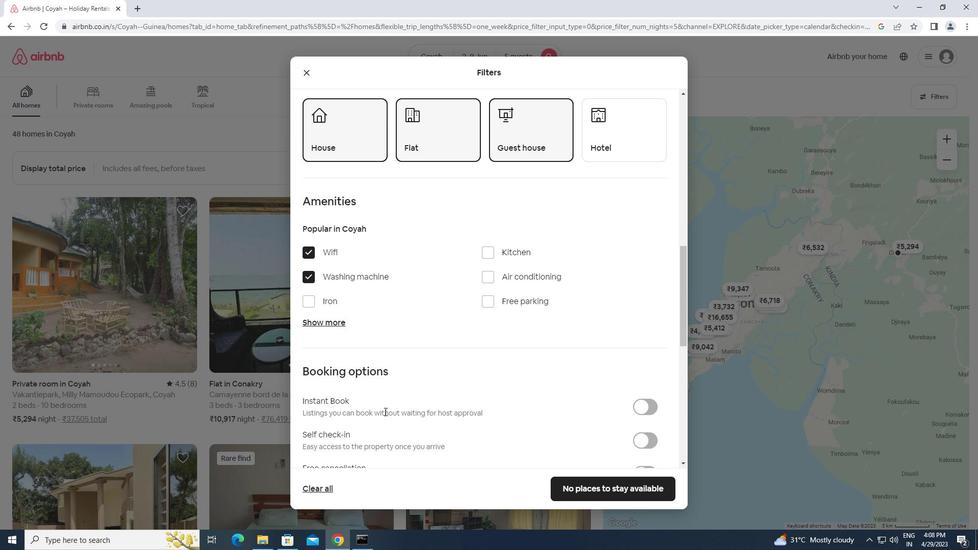 
Action: Mouse moved to (398, 411)
Screenshot: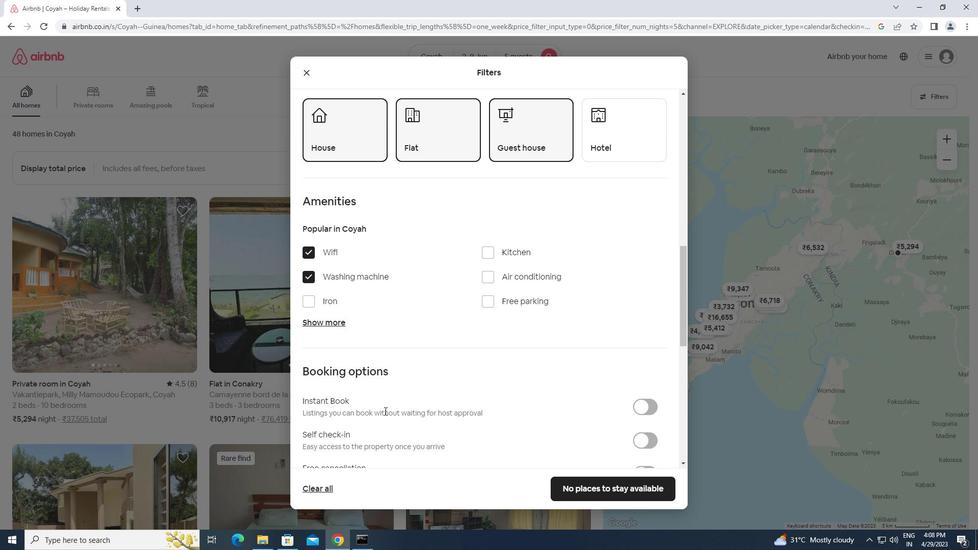 
Action: Mouse scrolled (398, 410) with delta (0, 0)
Screenshot: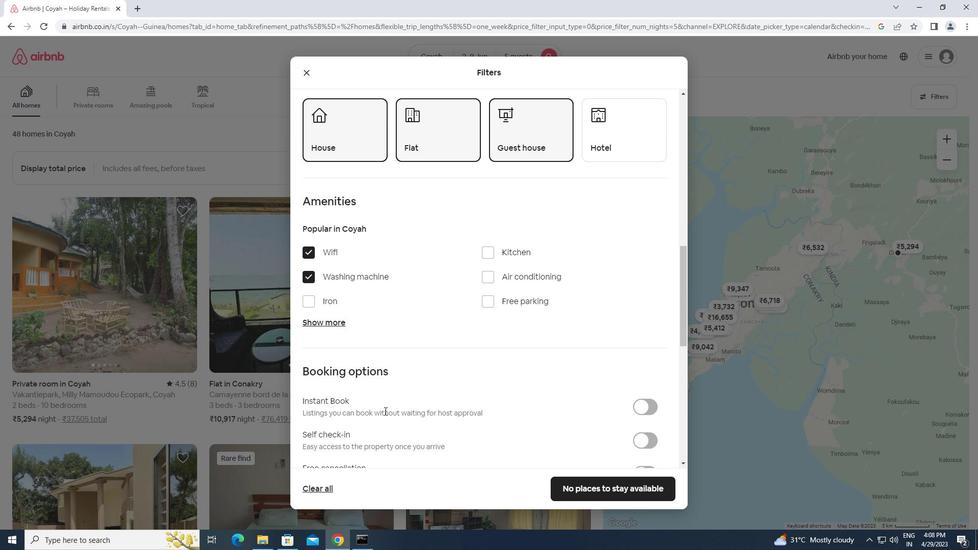 
Action: Mouse moved to (640, 230)
Screenshot: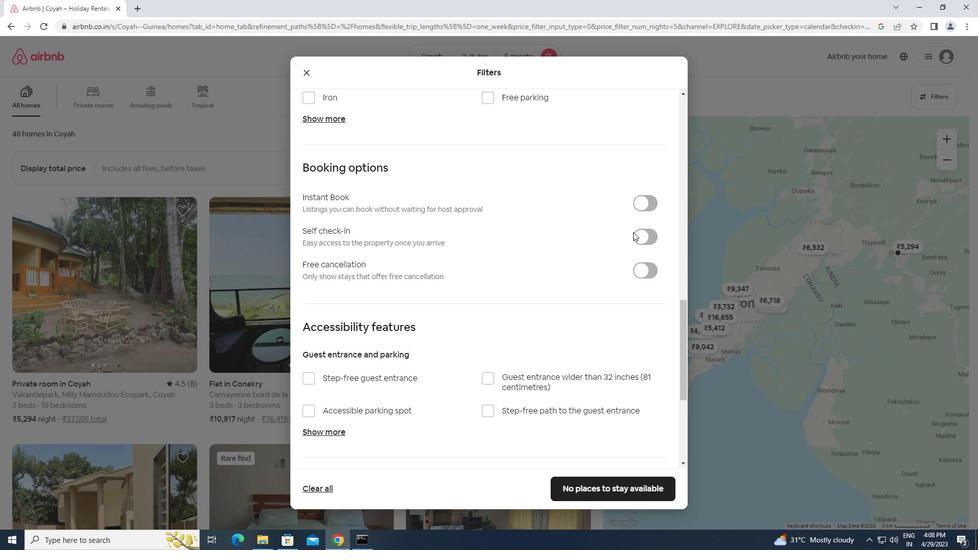 
Action: Mouse pressed left at (640, 230)
Screenshot: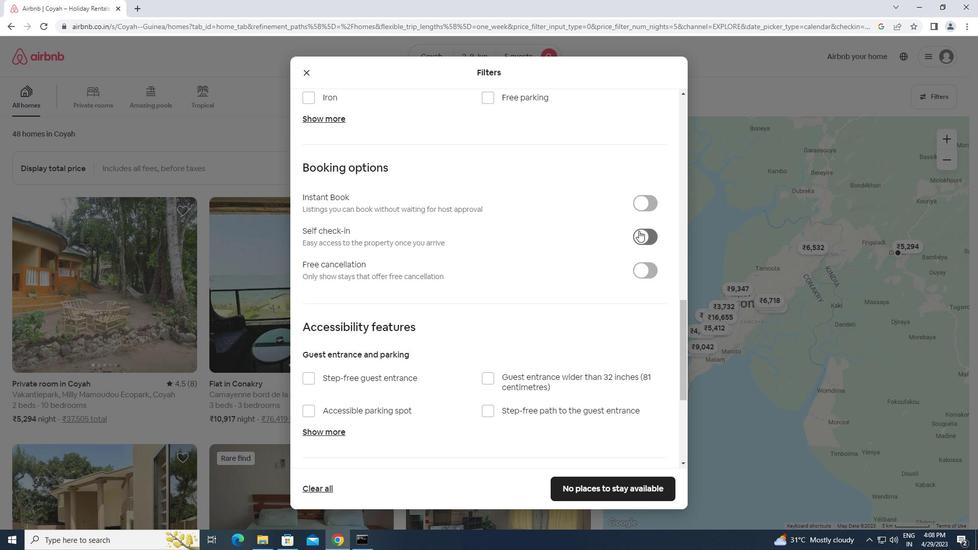 
Action: Mouse moved to (438, 309)
Screenshot: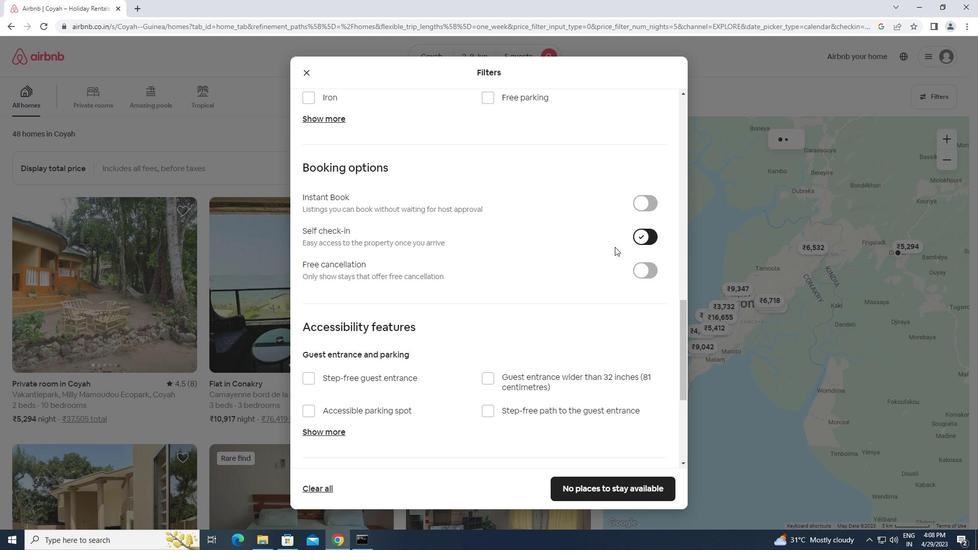 
Action: Mouse scrolled (438, 309) with delta (0, 0)
Screenshot: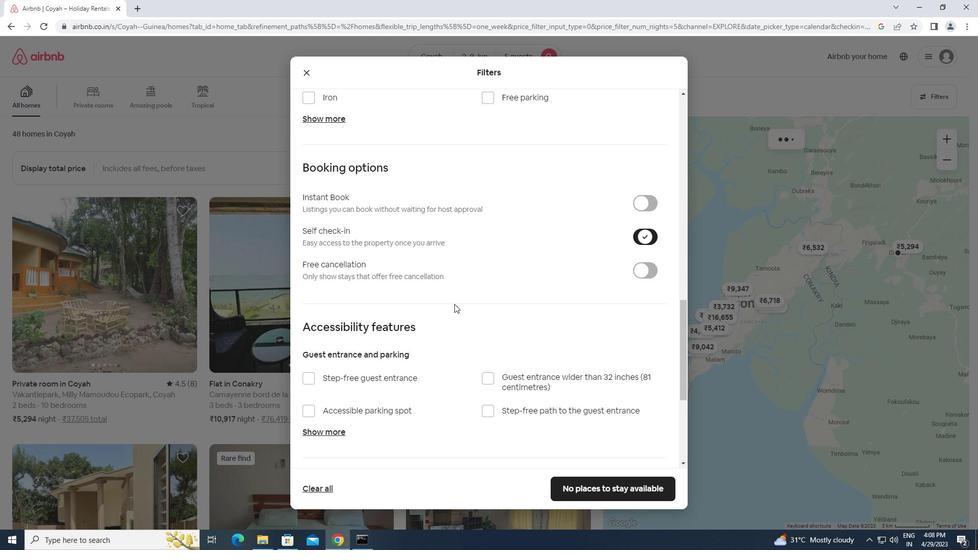 
Action: Mouse scrolled (438, 309) with delta (0, 0)
Screenshot: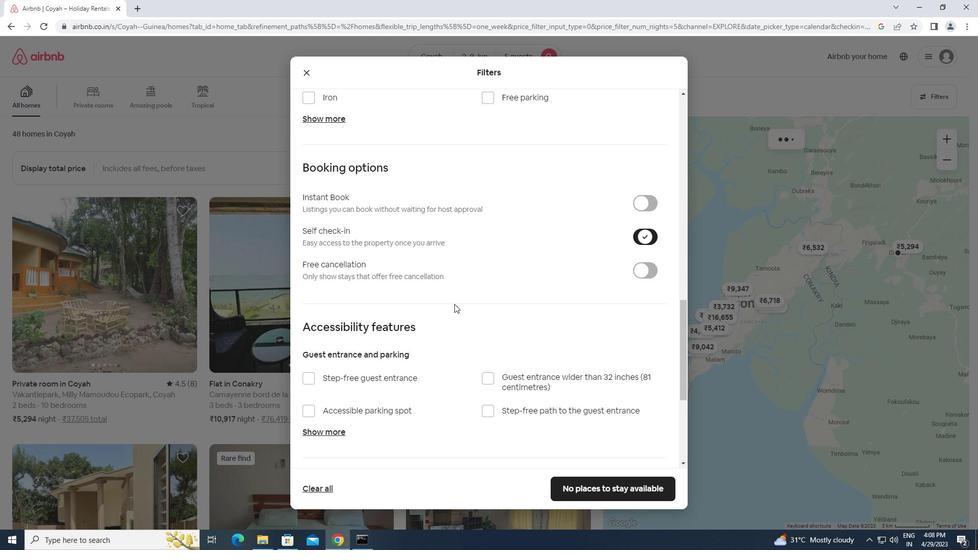 
Action: Mouse scrolled (438, 309) with delta (0, 0)
Screenshot: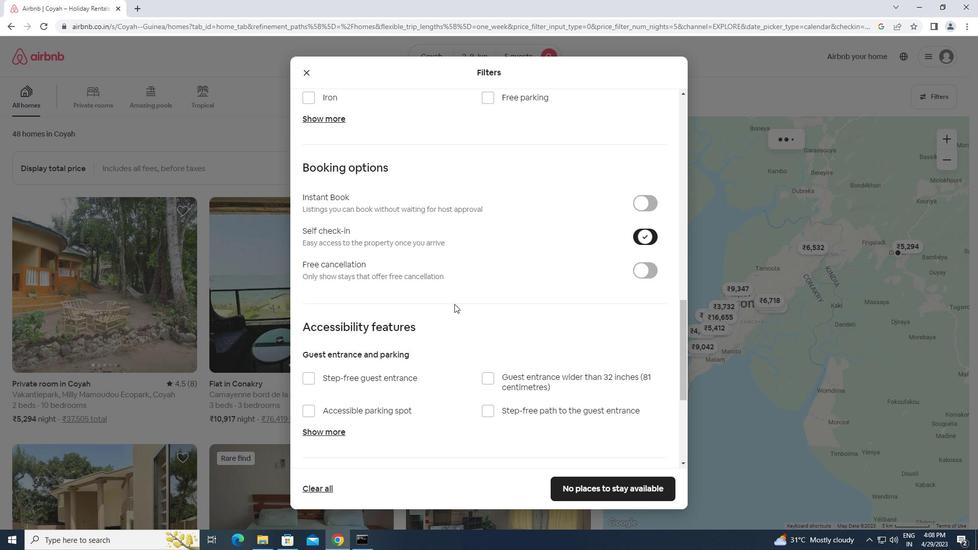 
Action: Mouse scrolled (438, 309) with delta (0, 0)
Screenshot: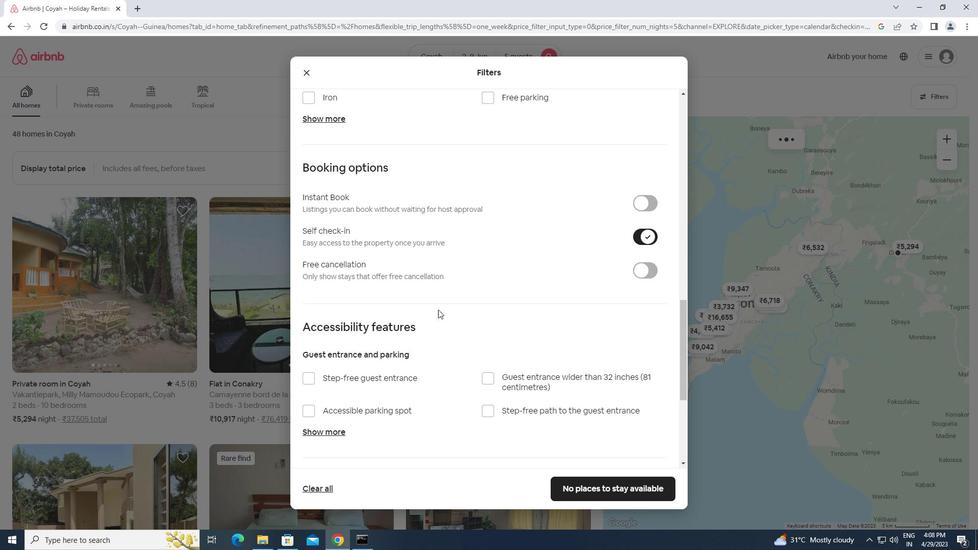 
Action: Mouse scrolled (438, 309) with delta (0, 0)
Screenshot: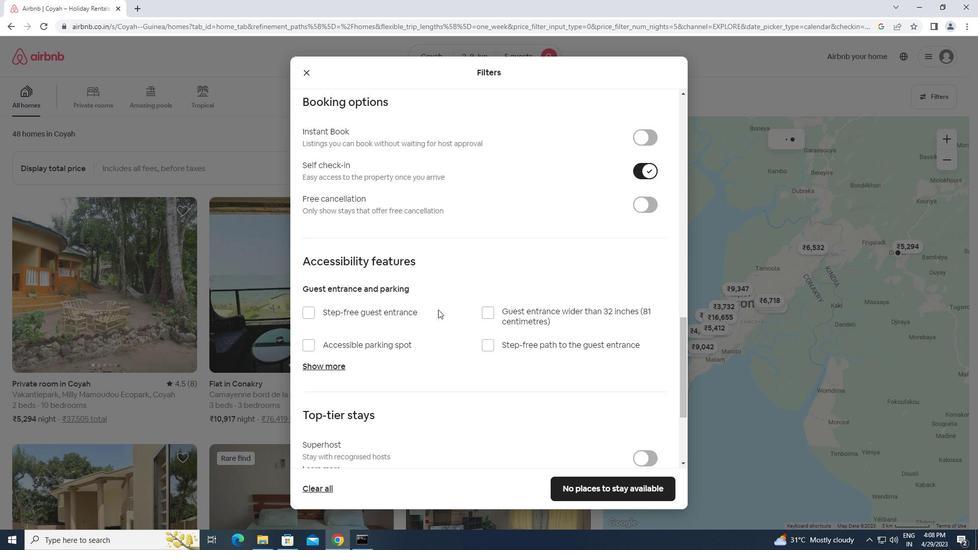 
Action: Mouse moved to (438, 310)
Screenshot: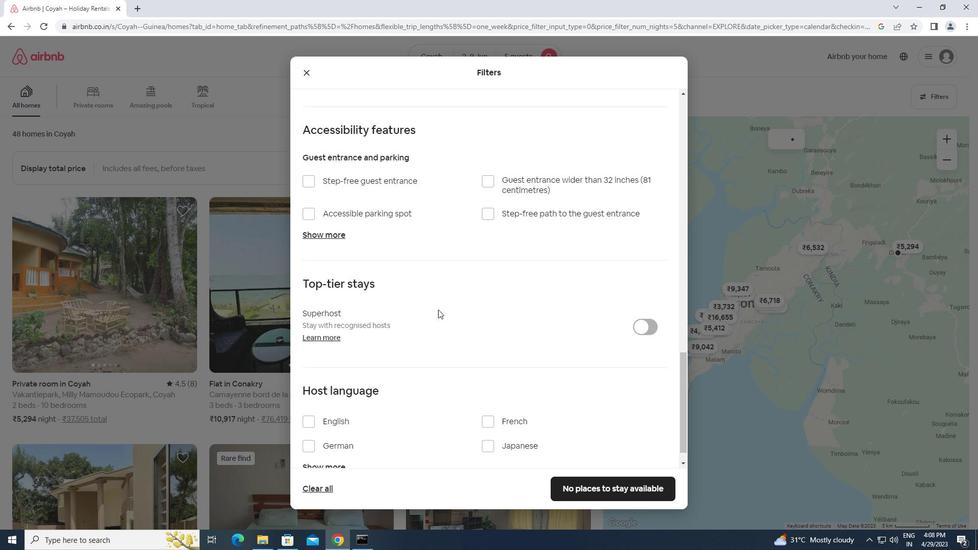 
Action: Mouse scrolled (438, 309) with delta (0, 0)
Screenshot: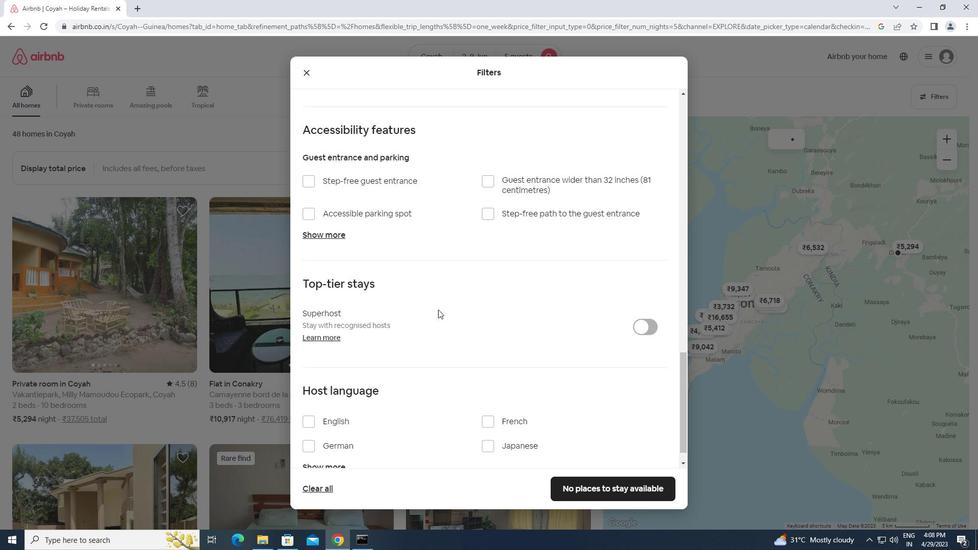 
Action: Mouse moved to (438, 311)
Screenshot: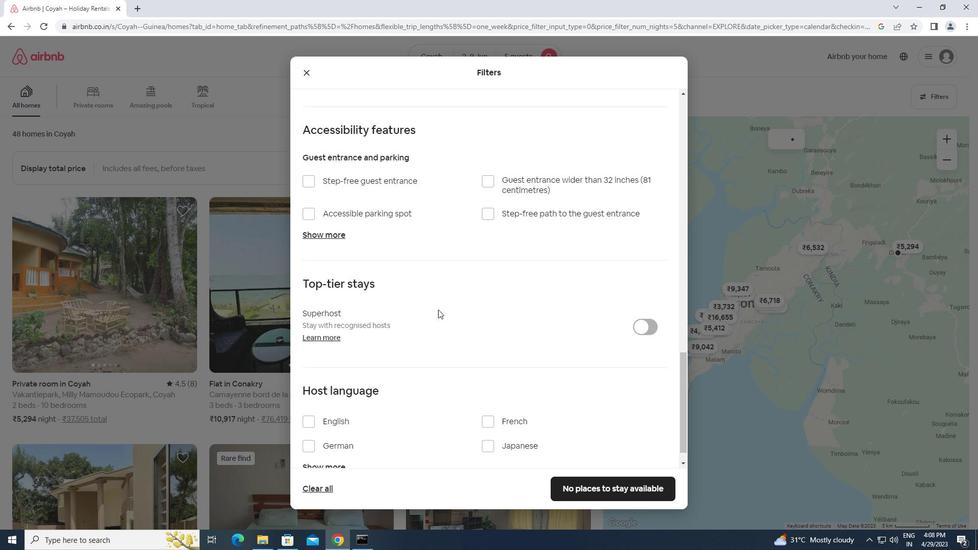 
Action: Mouse scrolled (438, 311) with delta (0, 0)
Screenshot: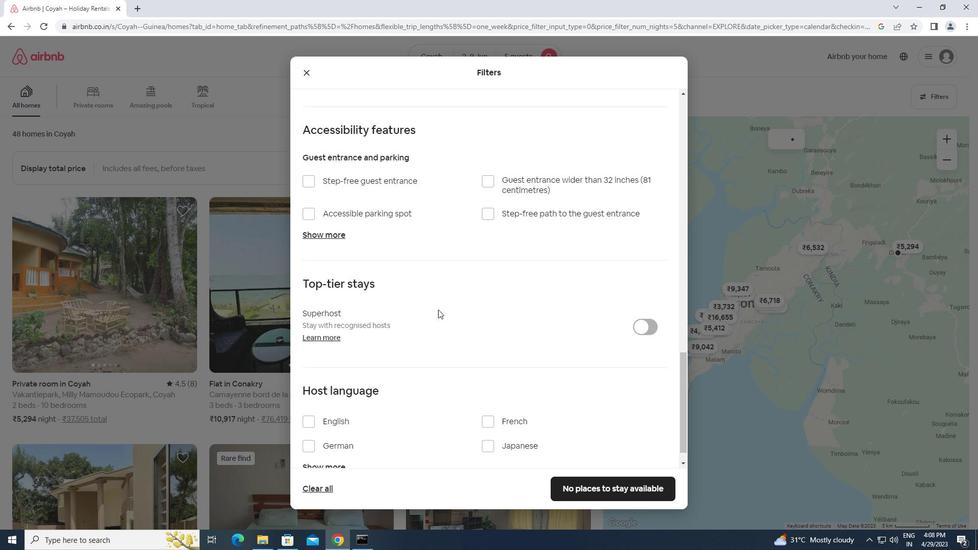 
Action: Mouse moved to (303, 398)
Screenshot: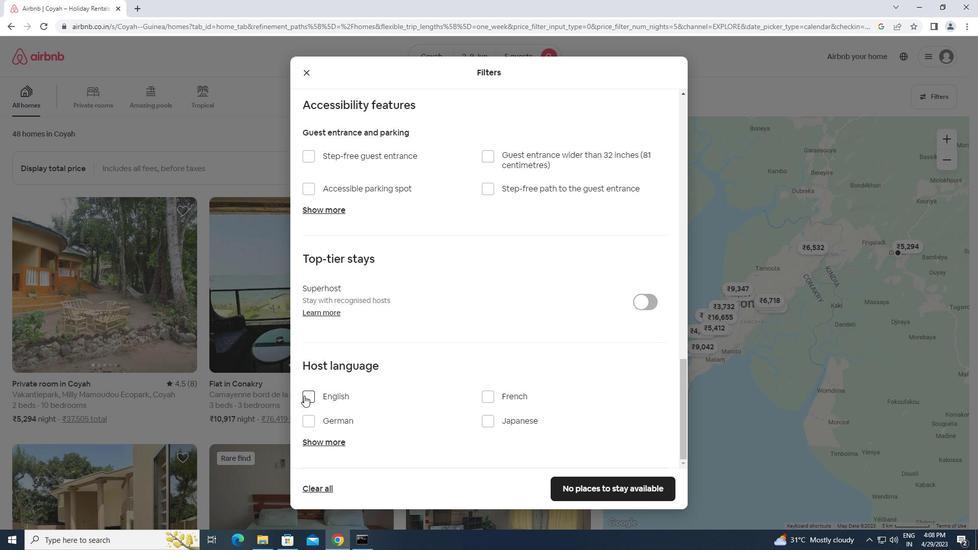 
Action: Mouse pressed left at (303, 398)
Screenshot: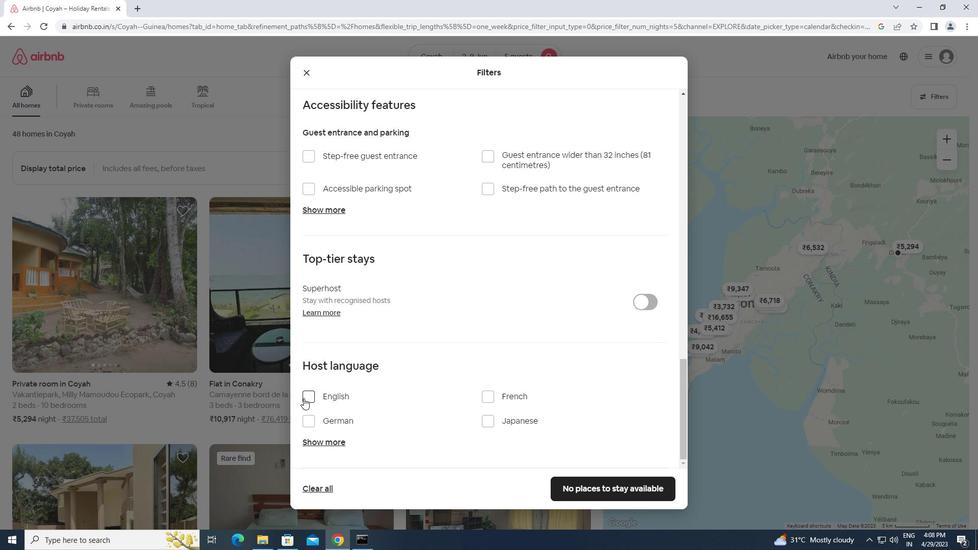 
Action: Mouse moved to (582, 487)
Screenshot: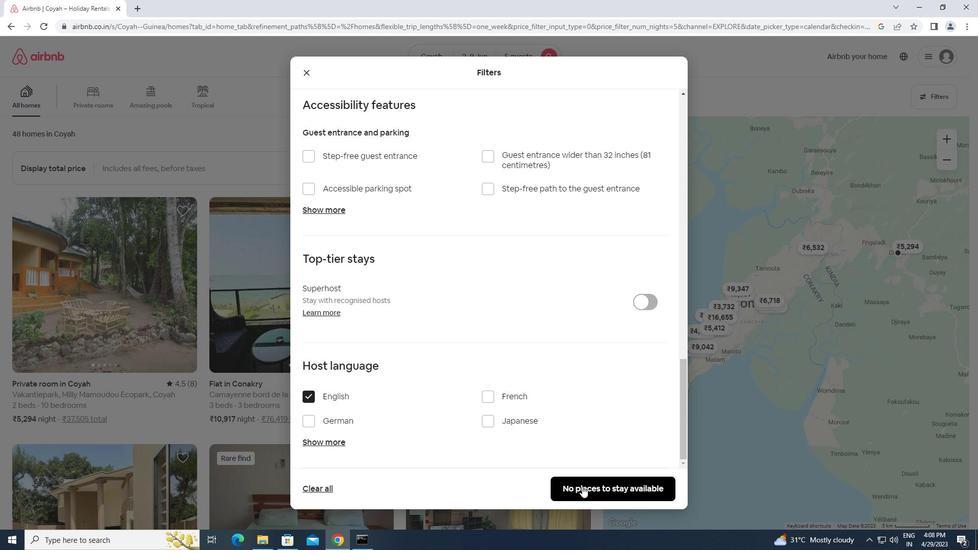 
Action: Mouse pressed left at (582, 487)
Screenshot: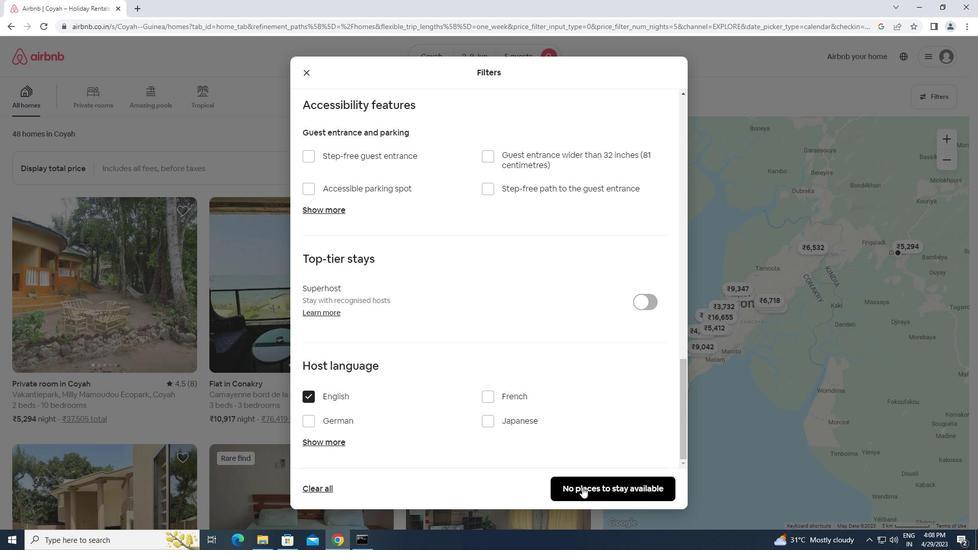 
